 Task: Create a due date automation trigger when advanced on, 2 working days before a card is due add dates starting this month at 11:00 AM.
Action: Mouse moved to (1271, 108)
Screenshot: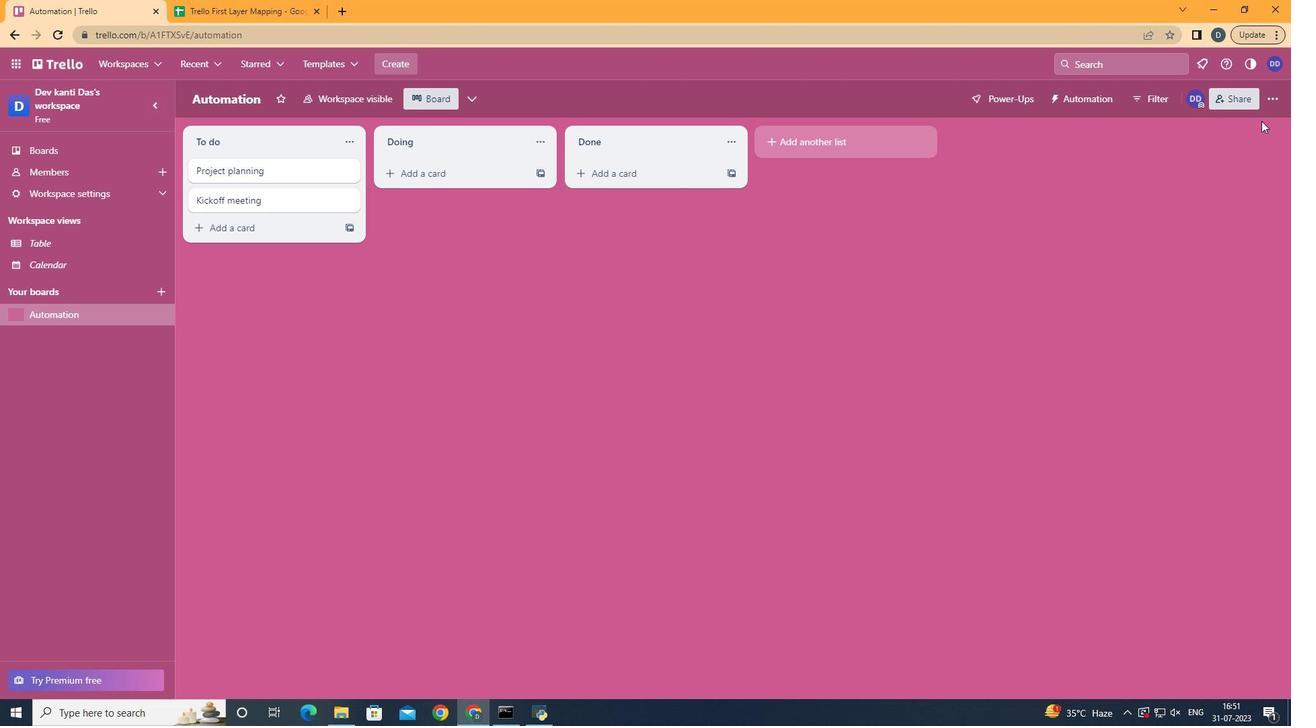 
Action: Mouse pressed left at (1271, 108)
Screenshot: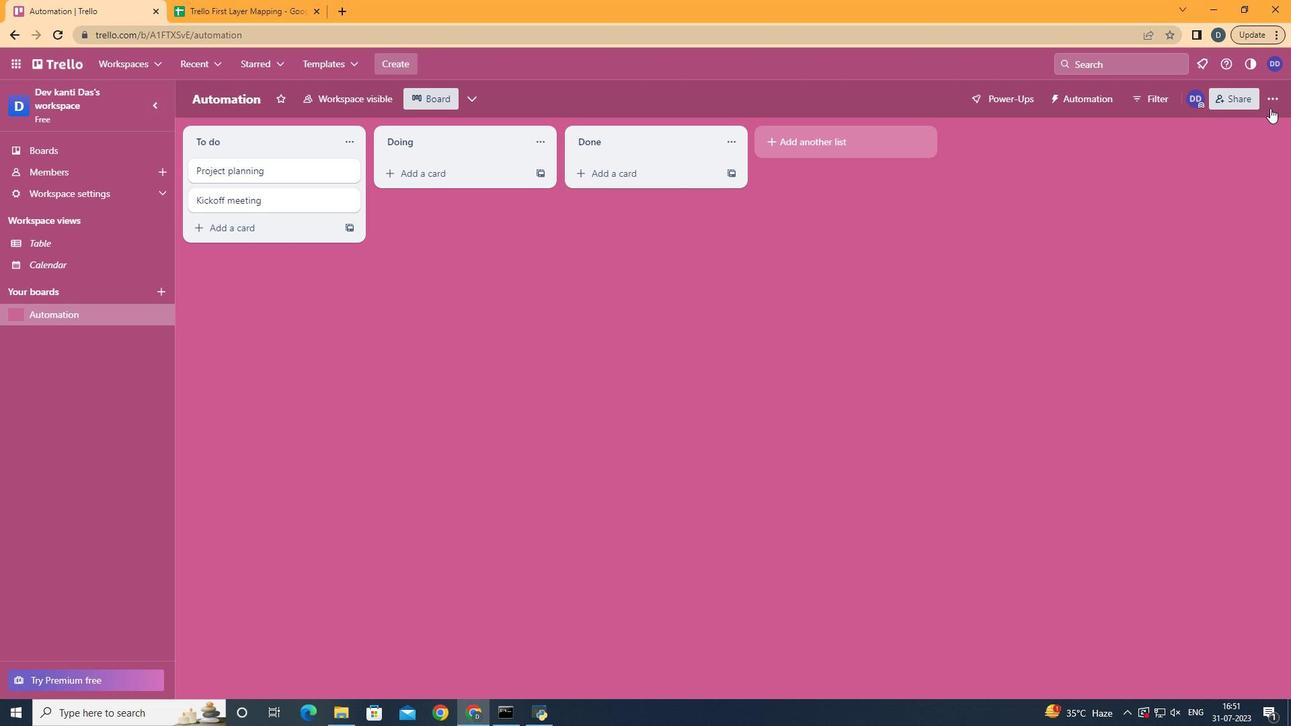 
Action: Mouse moved to (1199, 284)
Screenshot: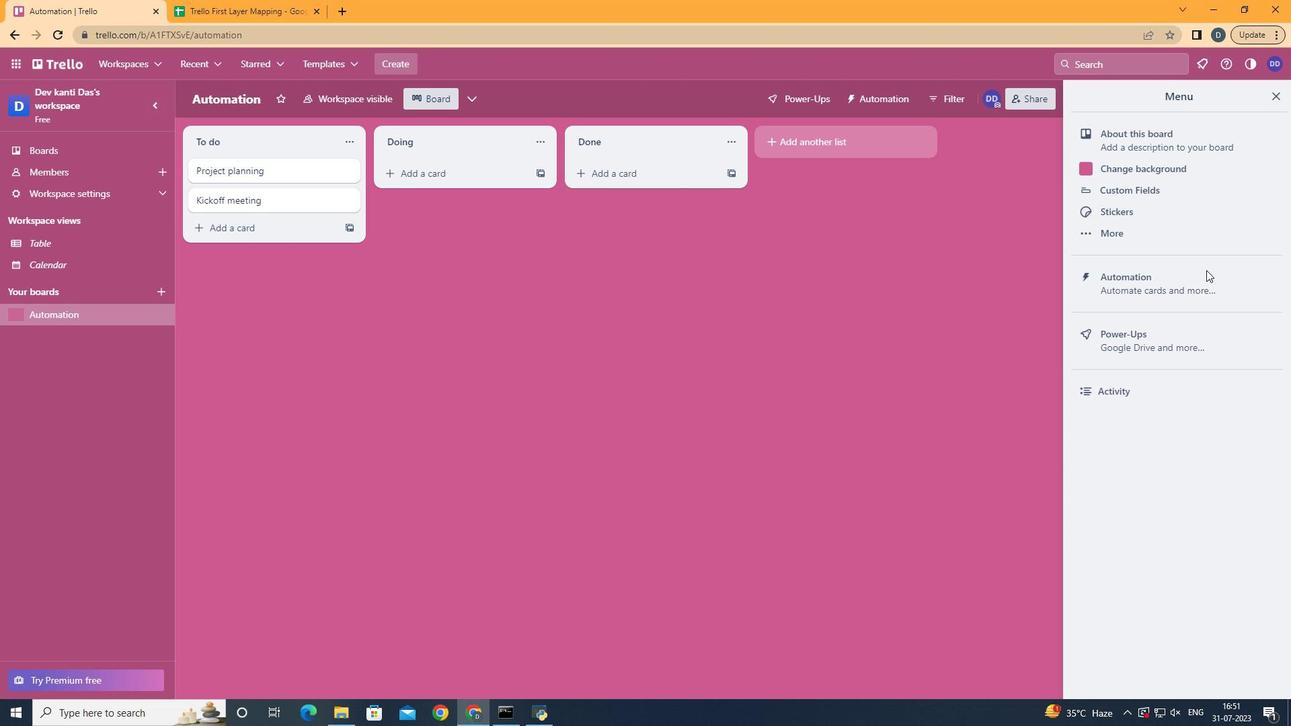 
Action: Mouse pressed left at (1199, 284)
Screenshot: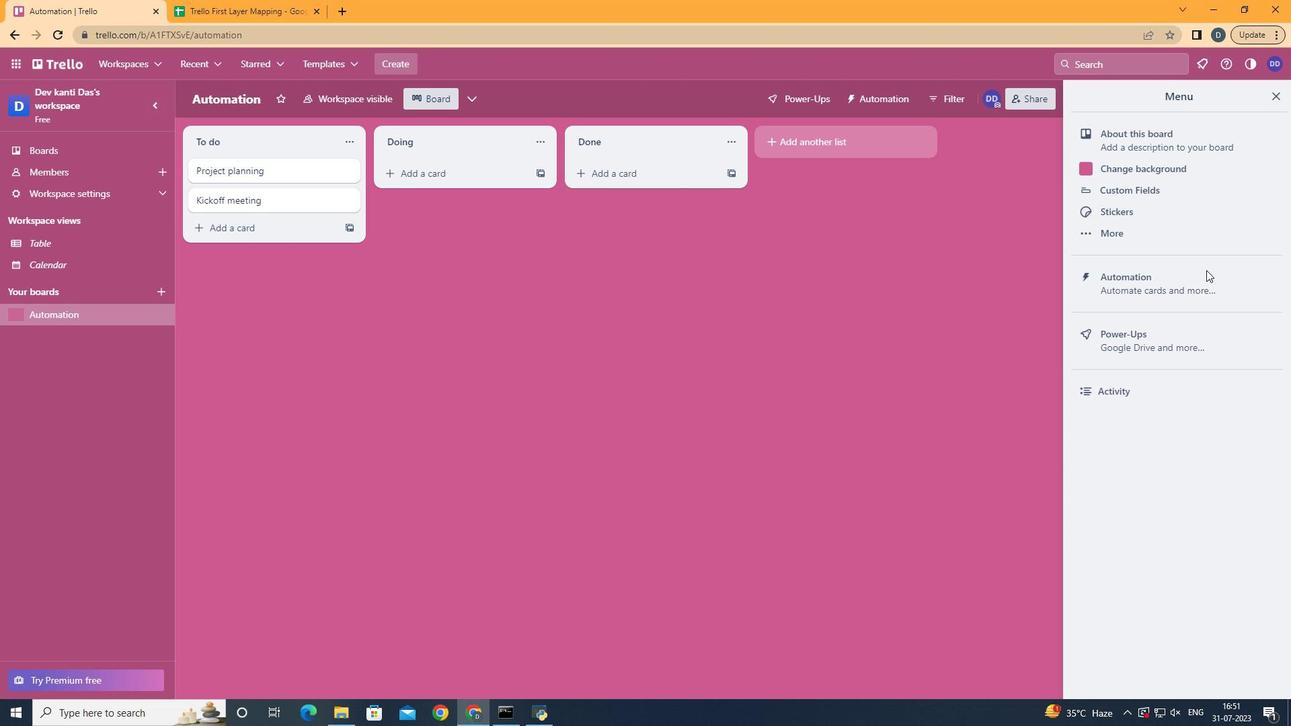 
Action: Mouse moved to (280, 275)
Screenshot: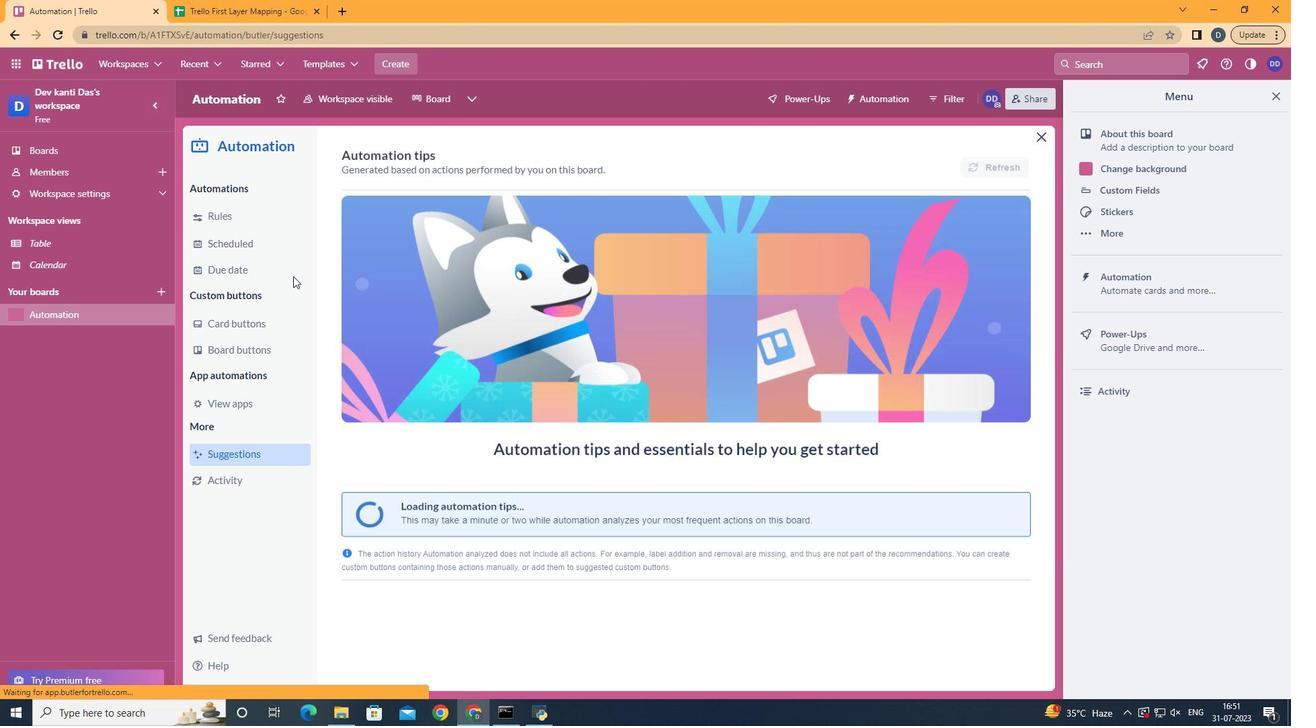 
Action: Mouse pressed left at (280, 275)
Screenshot: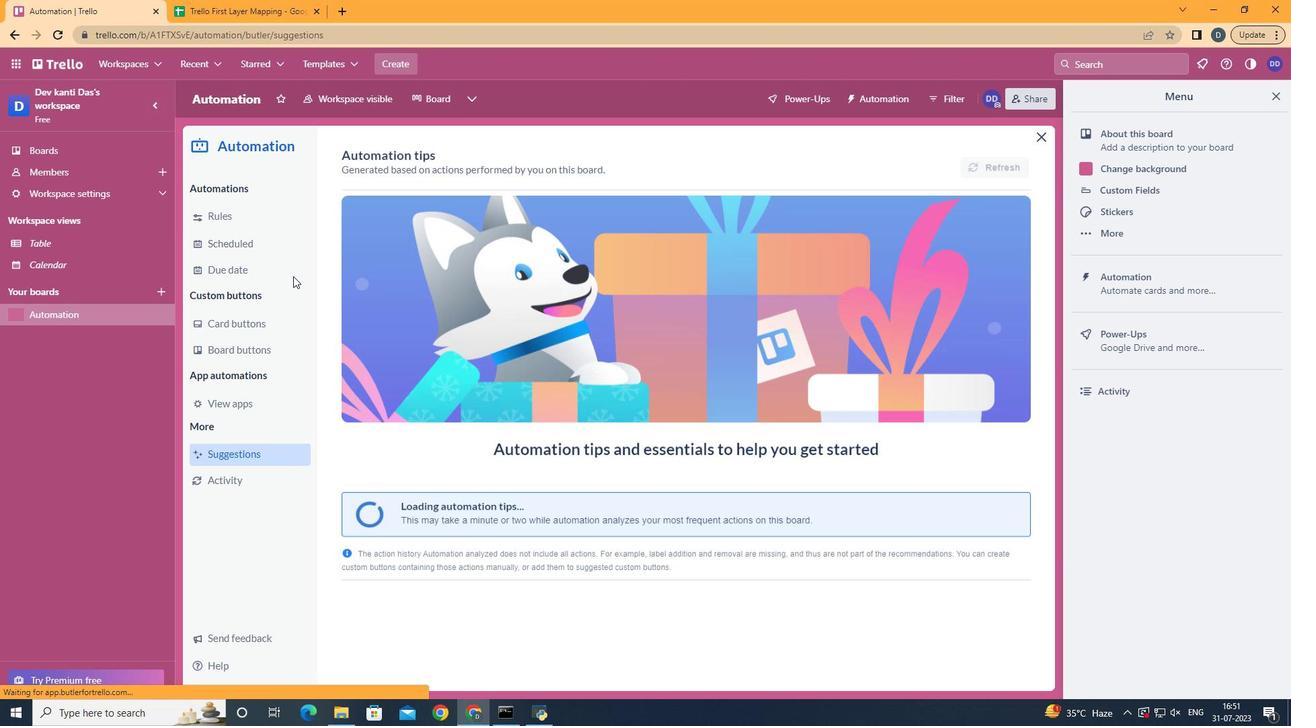 
Action: Mouse moved to (956, 163)
Screenshot: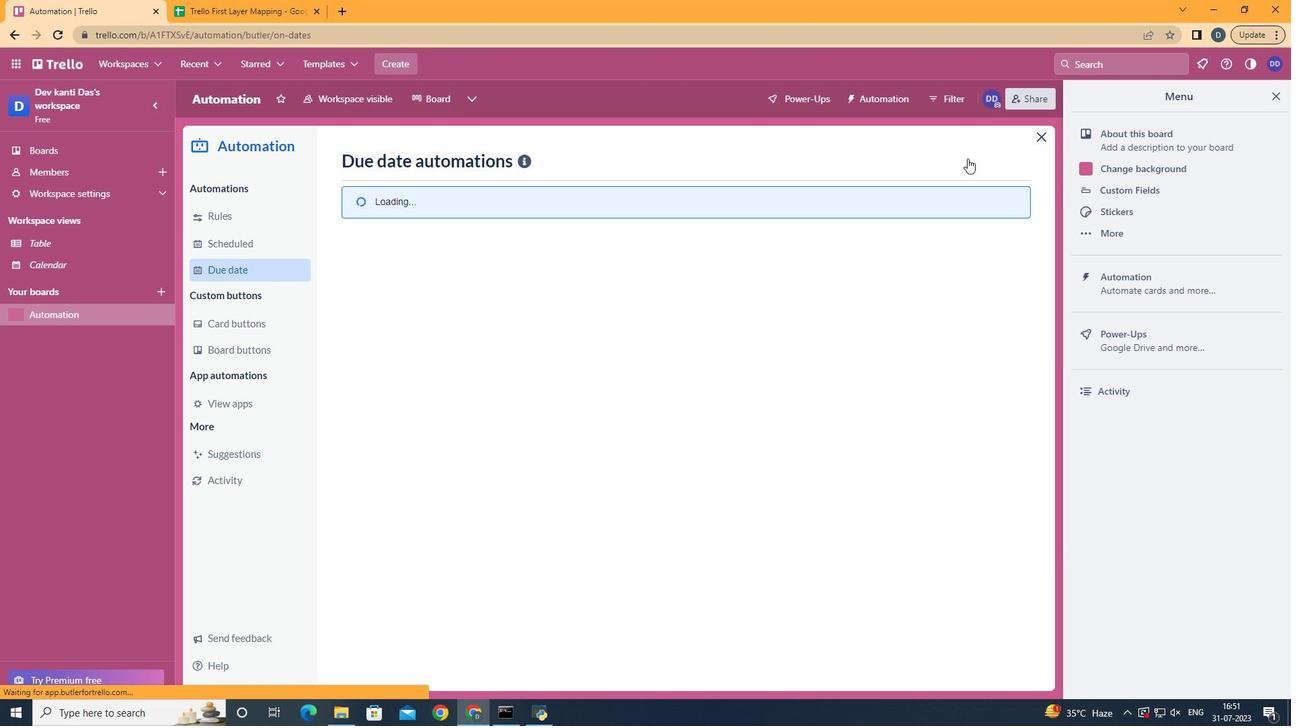 
Action: Mouse pressed left at (956, 163)
Screenshot: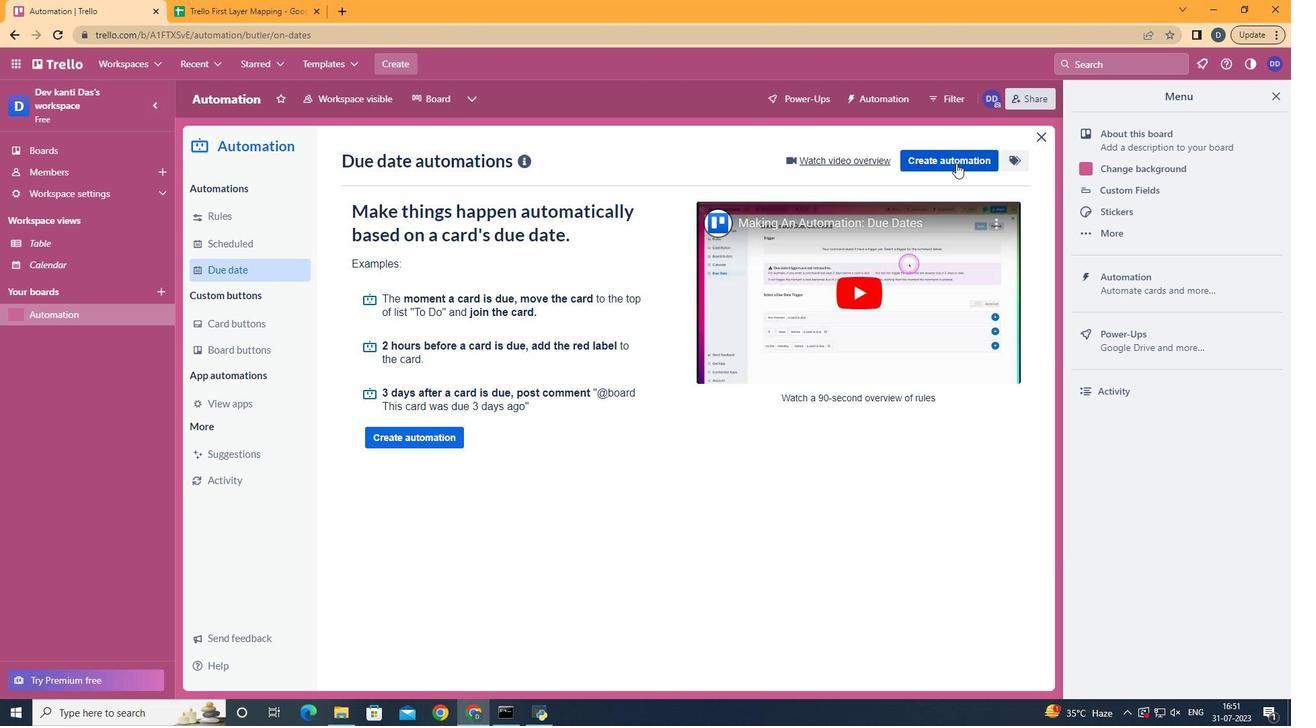 
Action: Mouse moved to (717, 277)
Screenshot: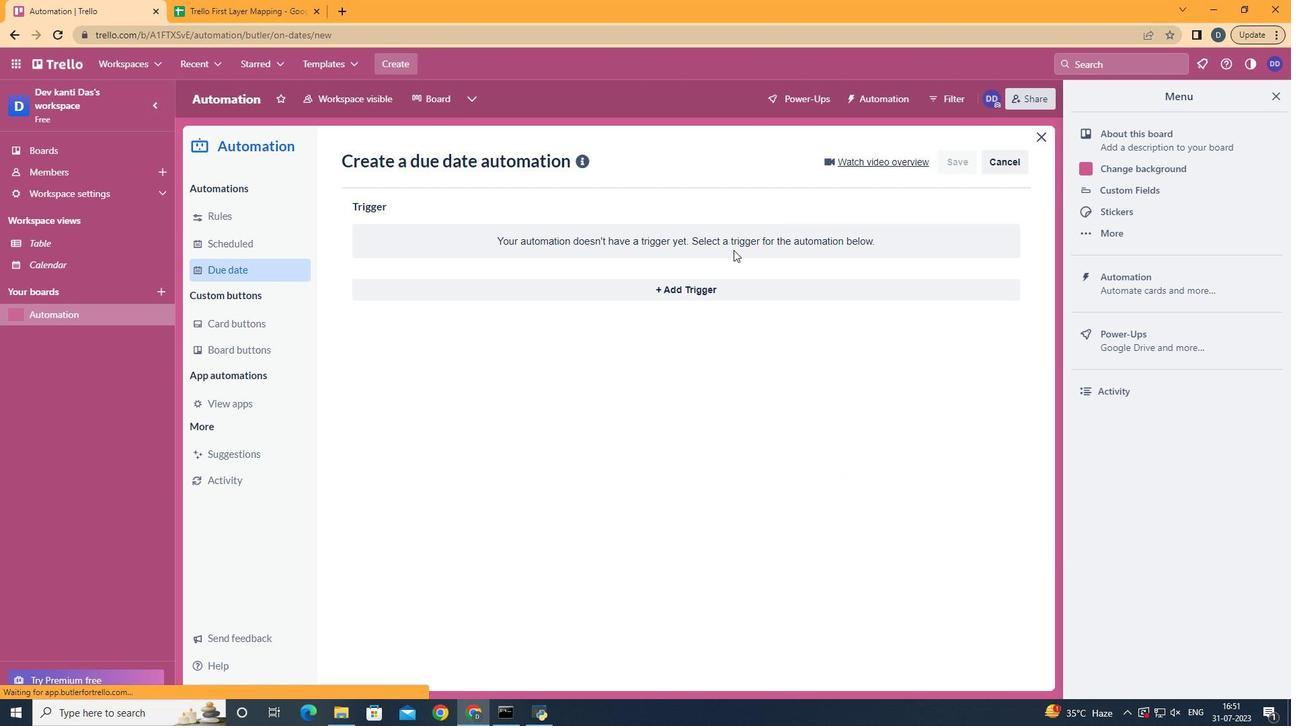 
Action: Mouse pressed left at (717, 277)
Screenshot: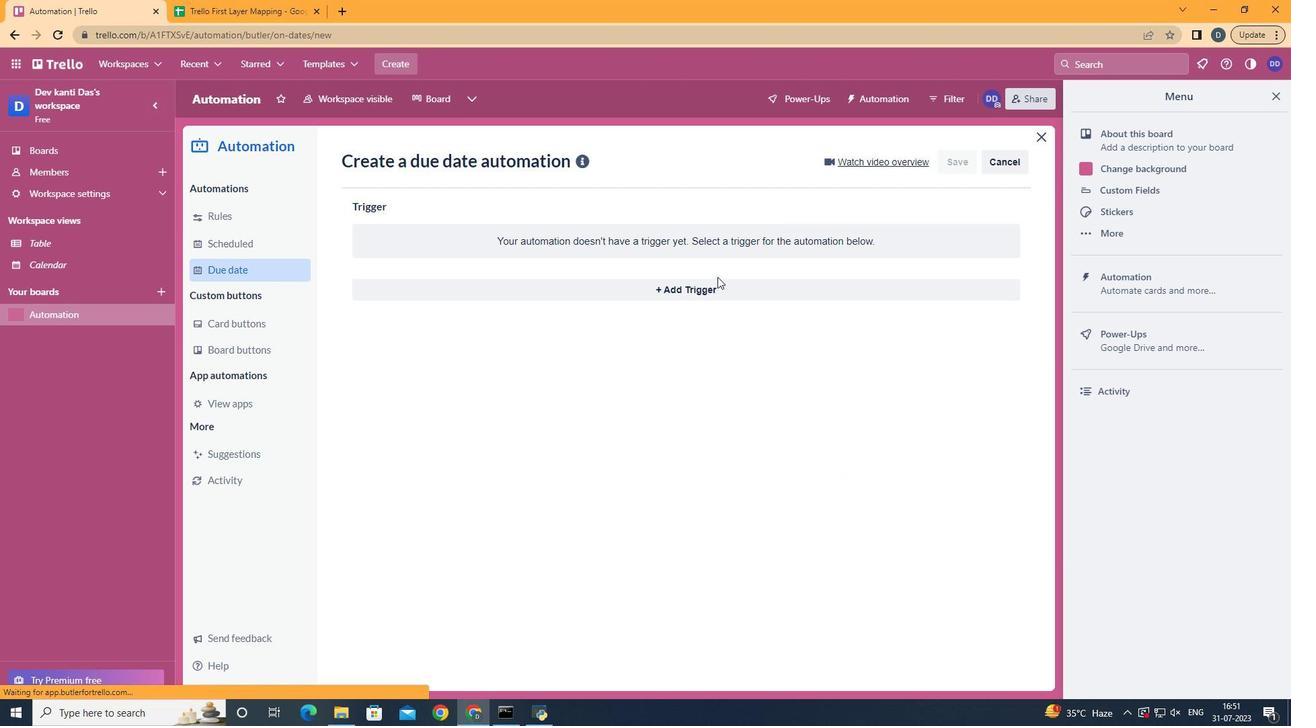
Action: Mouse moved to (715, 284)
Screenshot: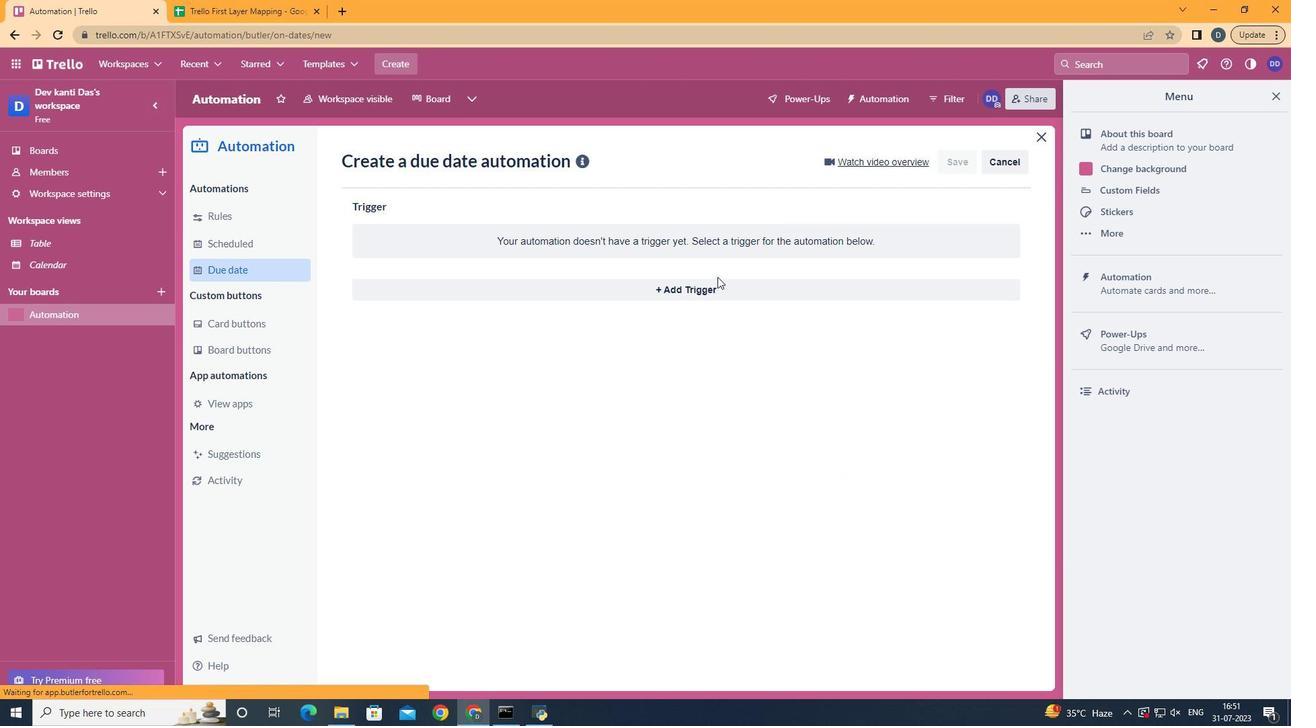 
Action: Mouse pressed left at (715, 284)
Screenshot: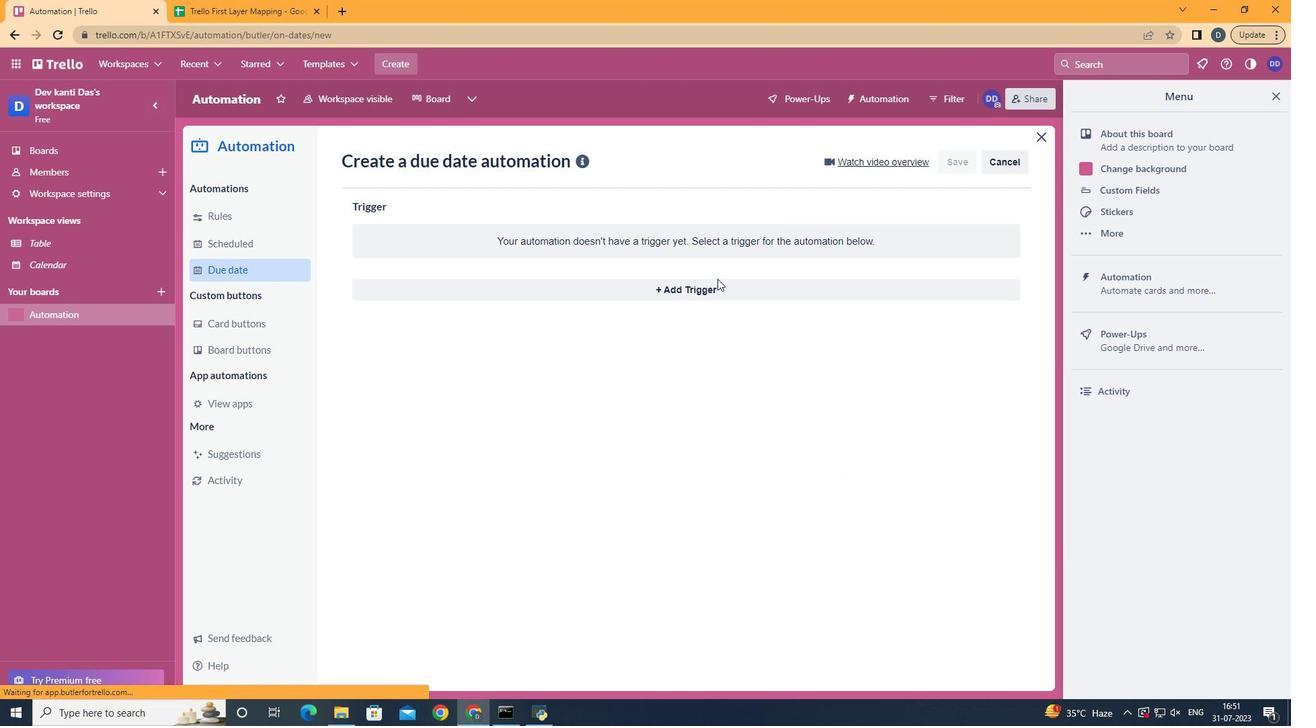 
Action: Mouse moved to (438, 541)
Screenshot: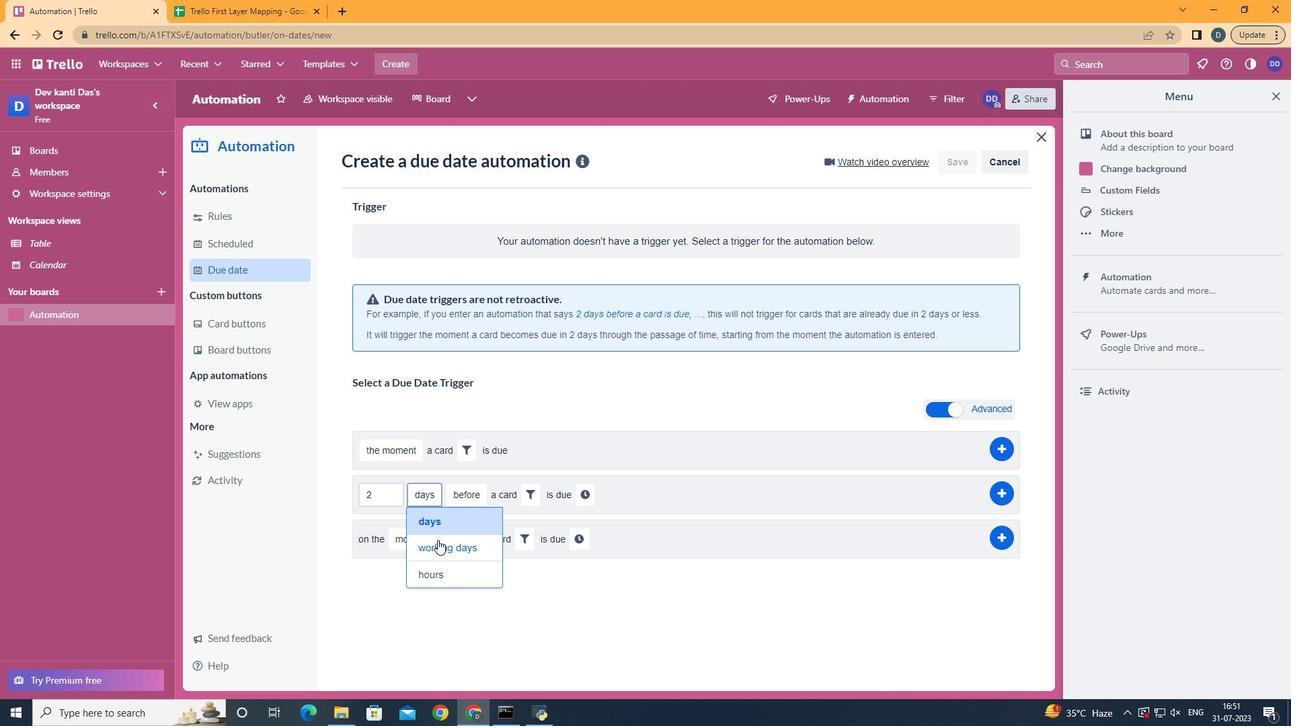 
Action: Mouse pressed left at (438, 541)
Screenshot: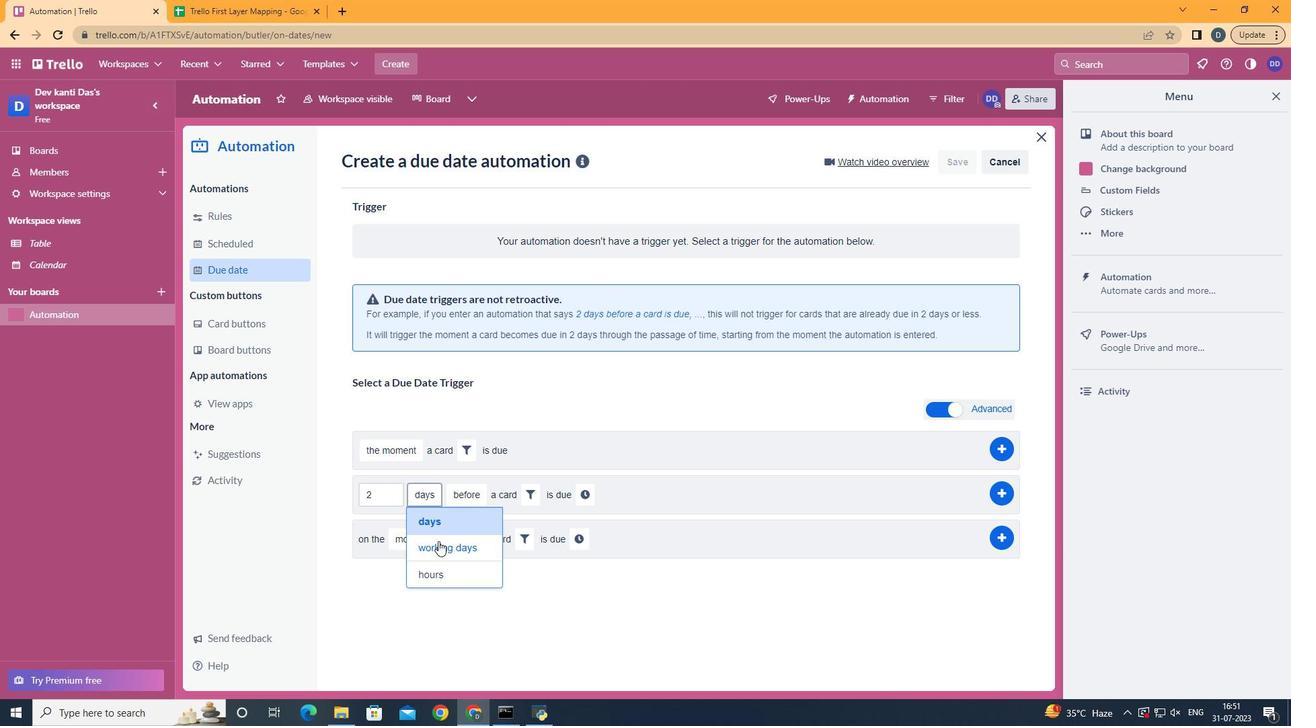 
Action: Mouse moved to (571, 499)
Screenshot: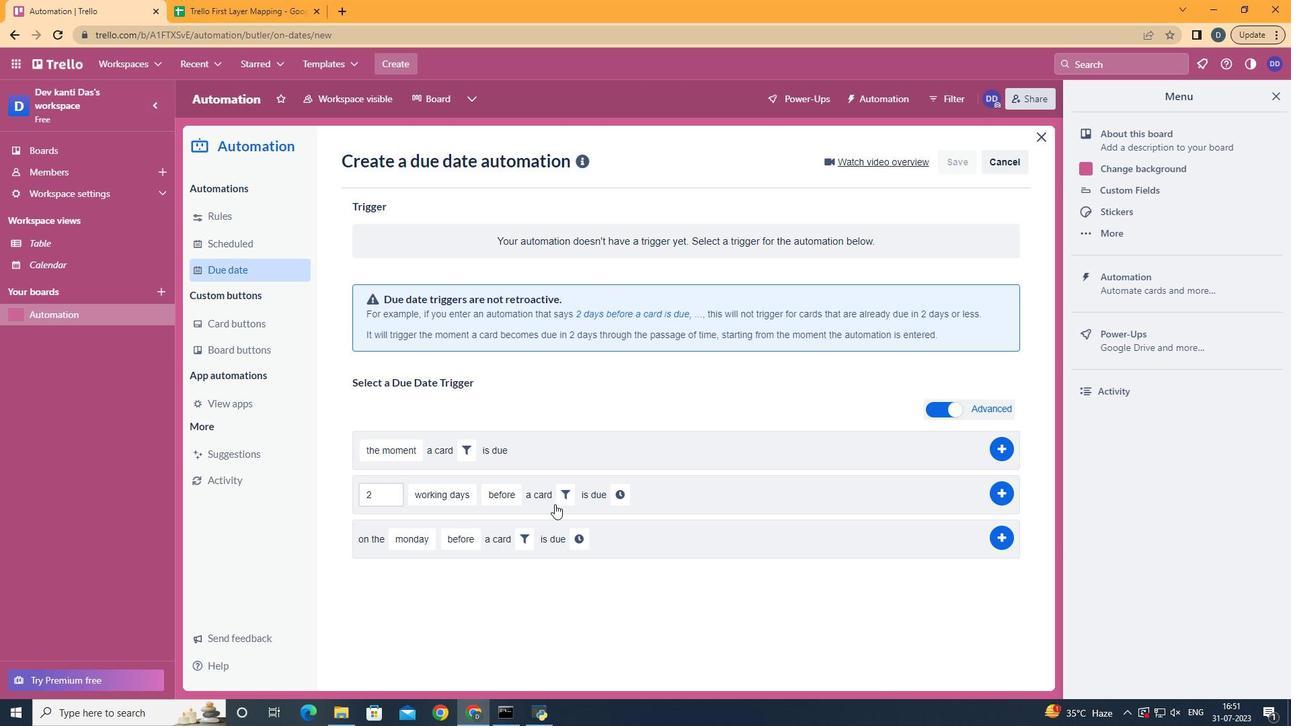 
Action: Mouse pressed left at (571, 499)
Screenshot: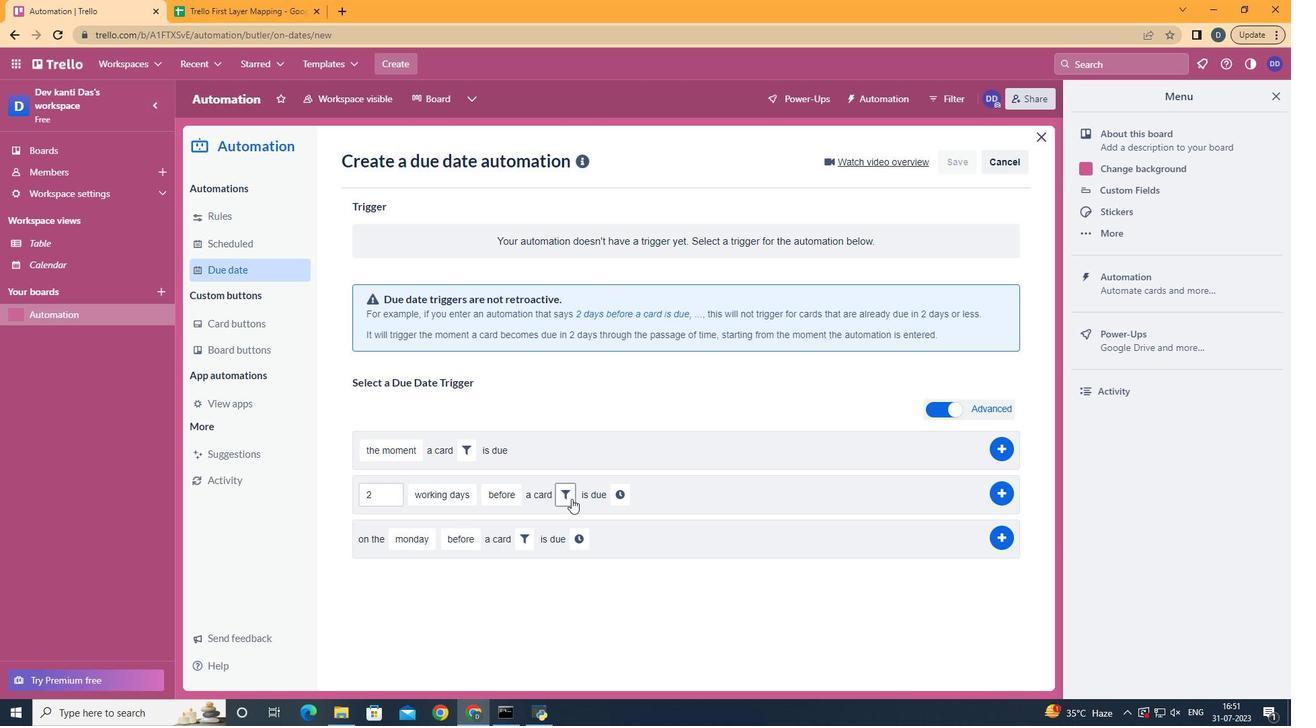 
Action: Mouse moved to (640, 530)
Screenshot: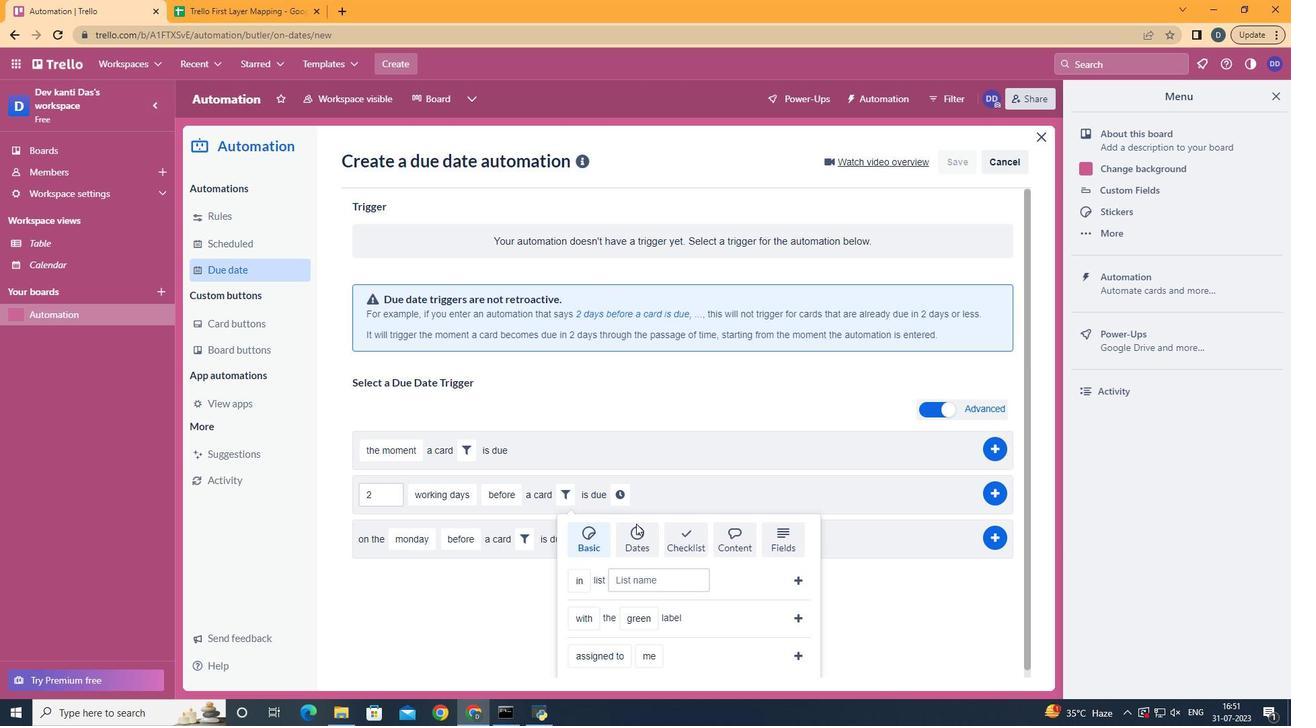 
Action: Mouse pressed left at (640, 530)
Screenshot: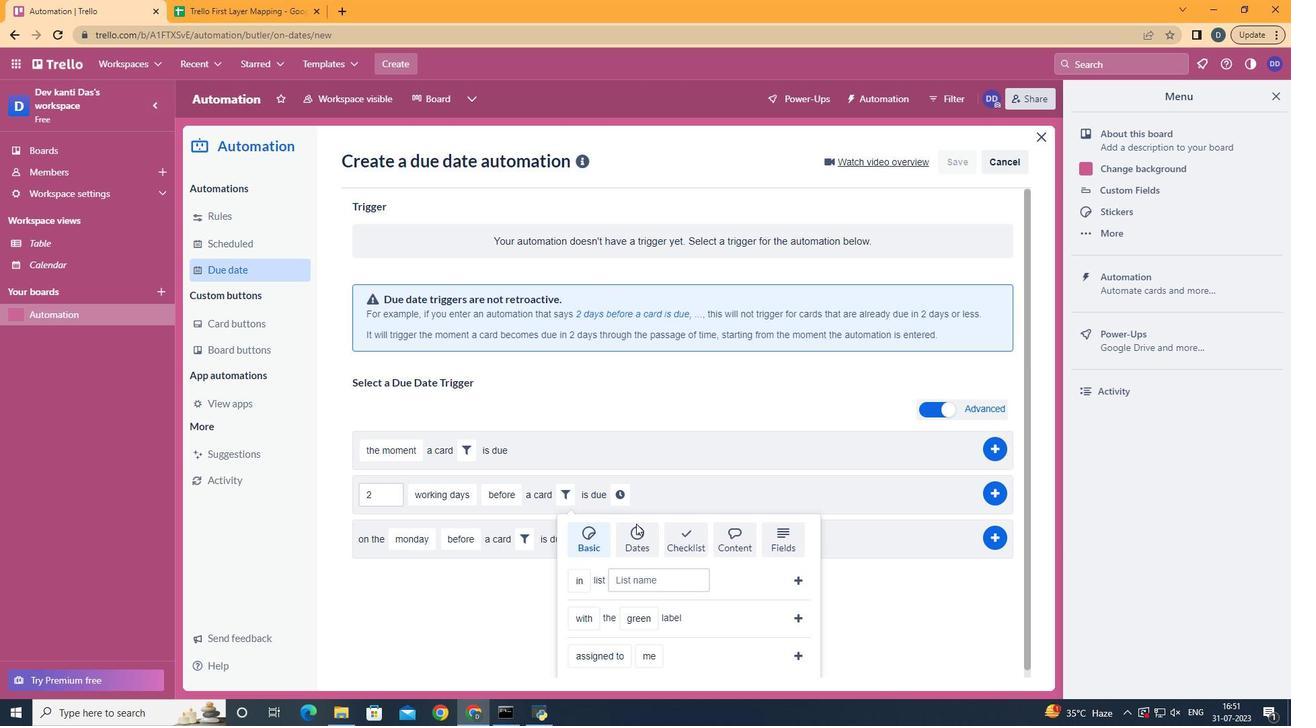 
Action: Mouse scrolled (640, 529) with delta (0, 0)
Screenshot: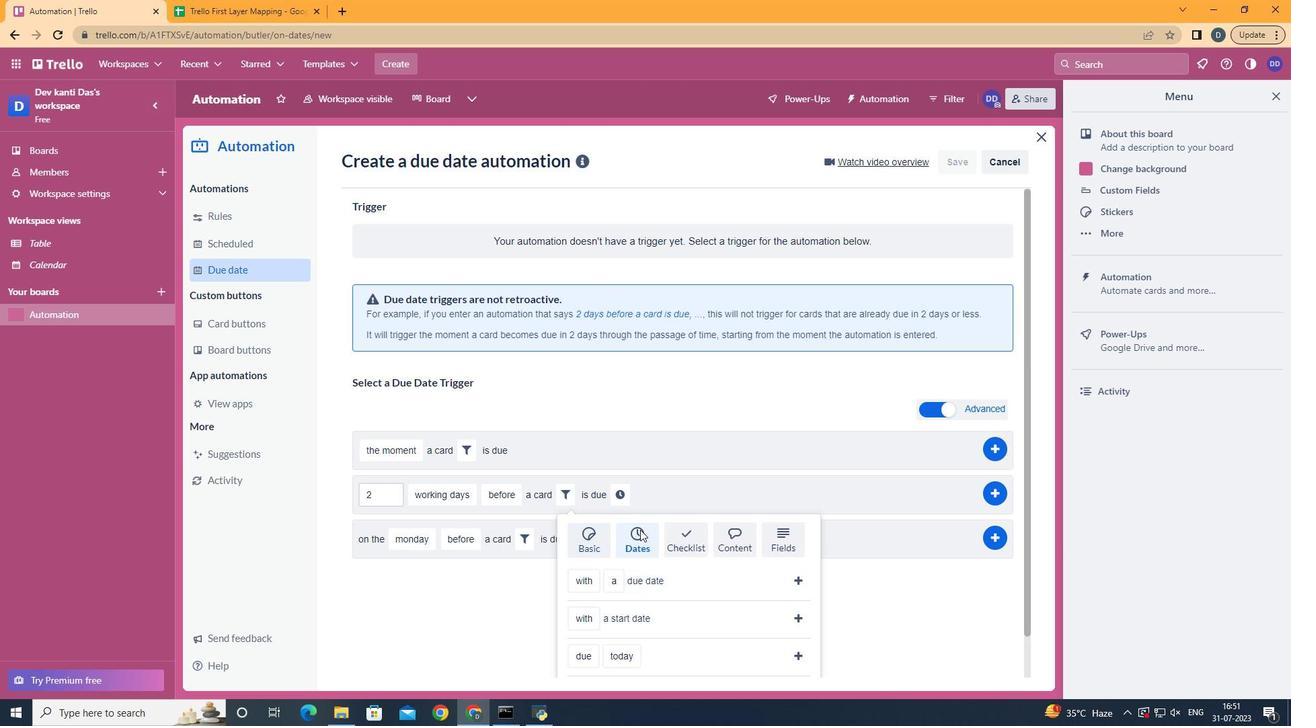 
Action: Mouse scrolled (640, 529) with delta (0, 0)
Screenshot: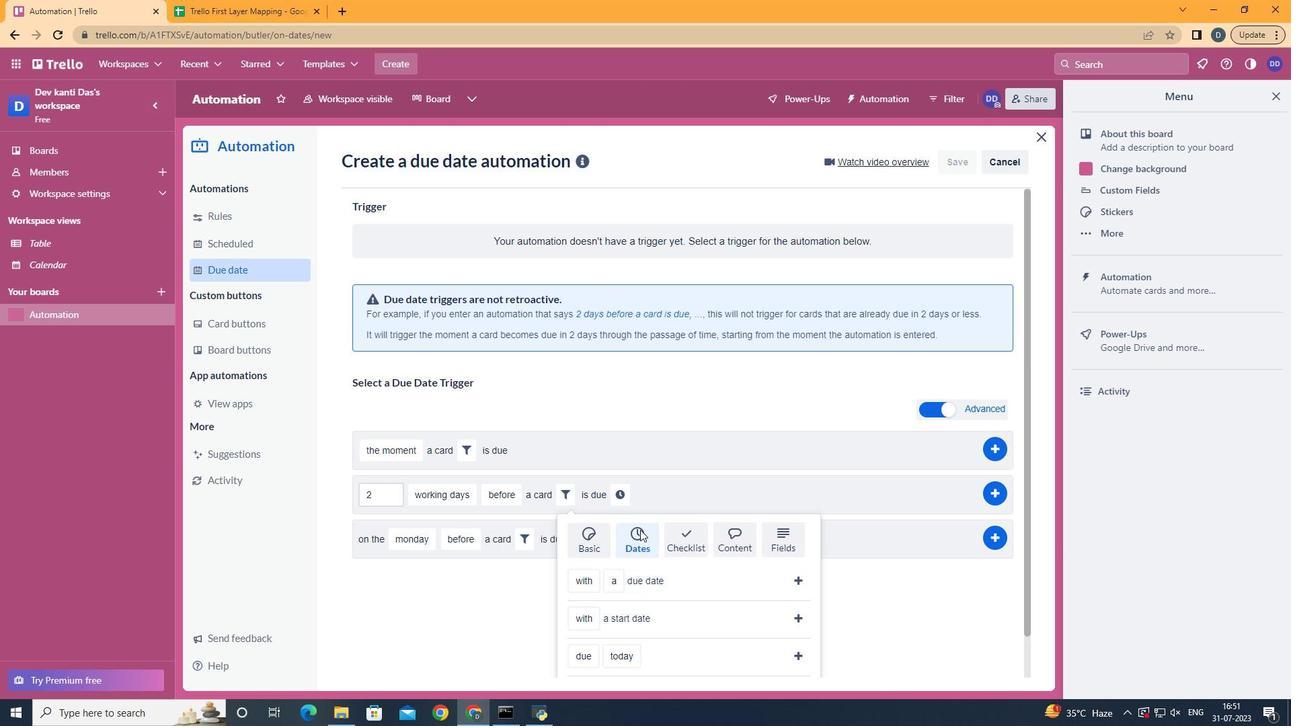 
Action: Mouse scrolled (640, 529) with delta (0, 0)
Screenshot: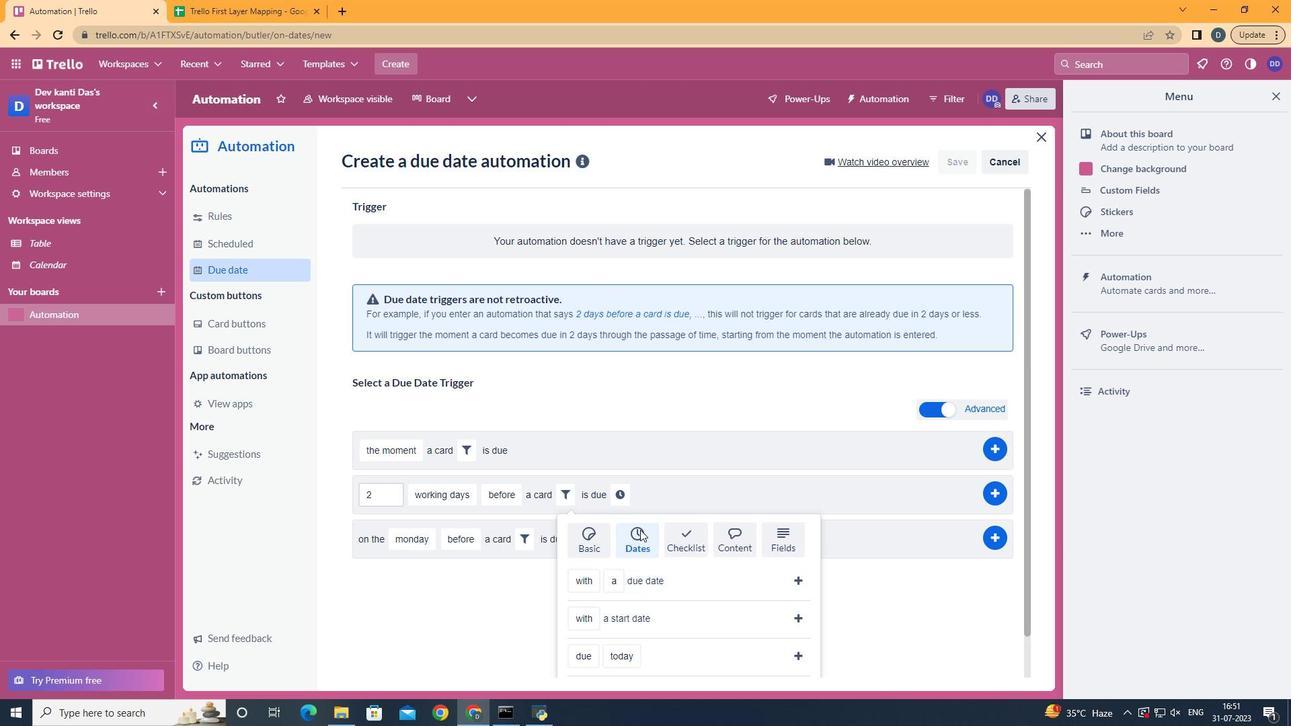 
Action: Mouse scrolled (640, 529) with delta (0, 0)
Screenshot: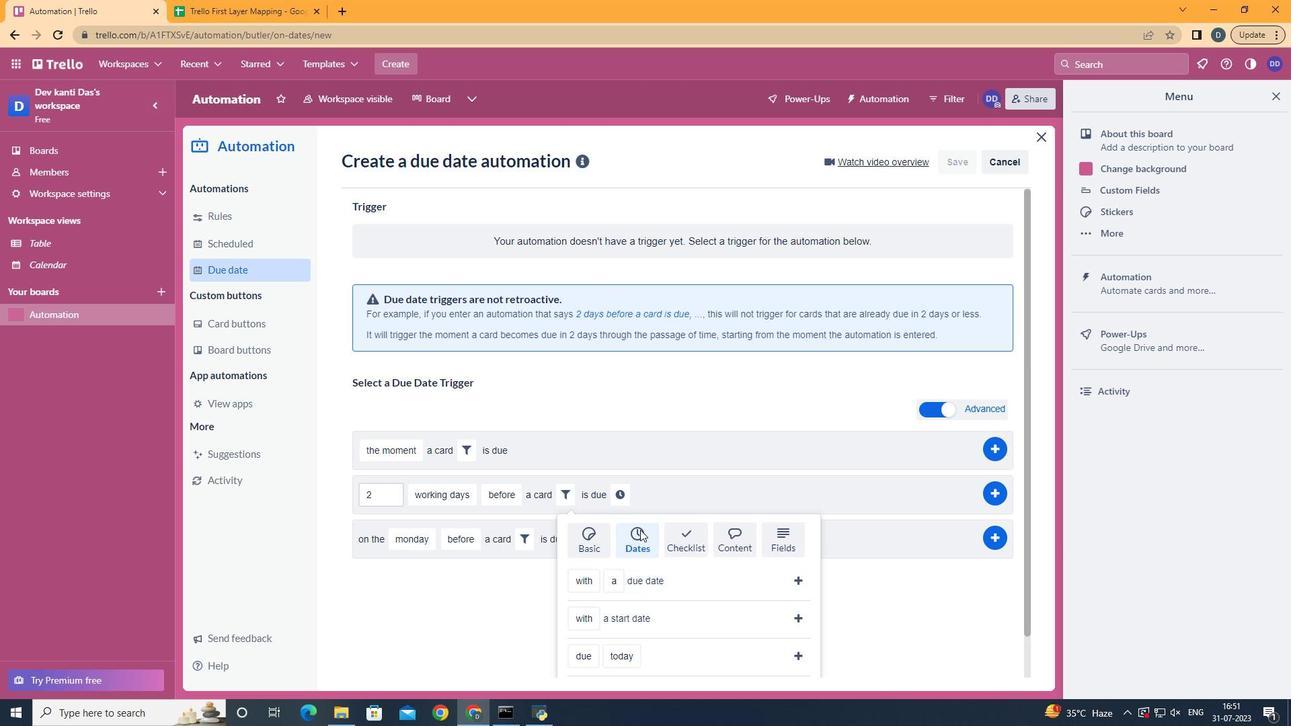 
Action: Mouse scrolled (640, 529) with delta (0, 0)
Screenshot: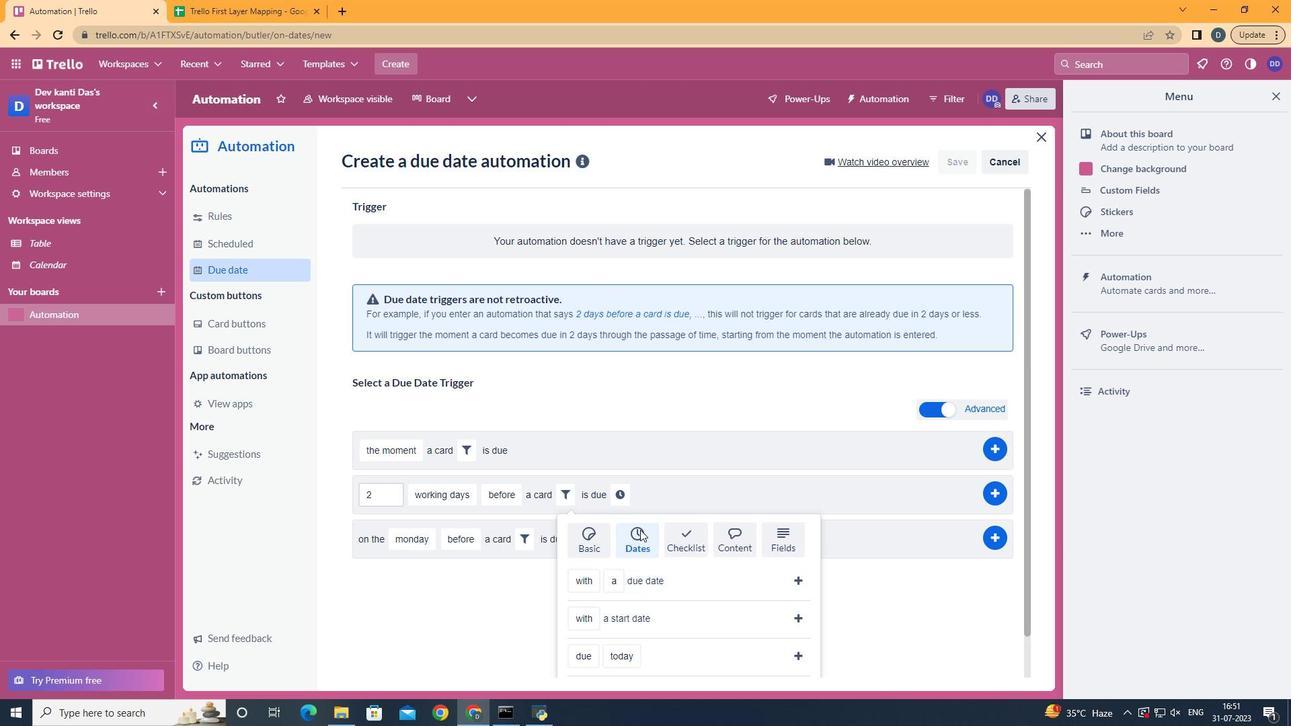 
Action: Mouse moved to (602, 559)
Screenshot: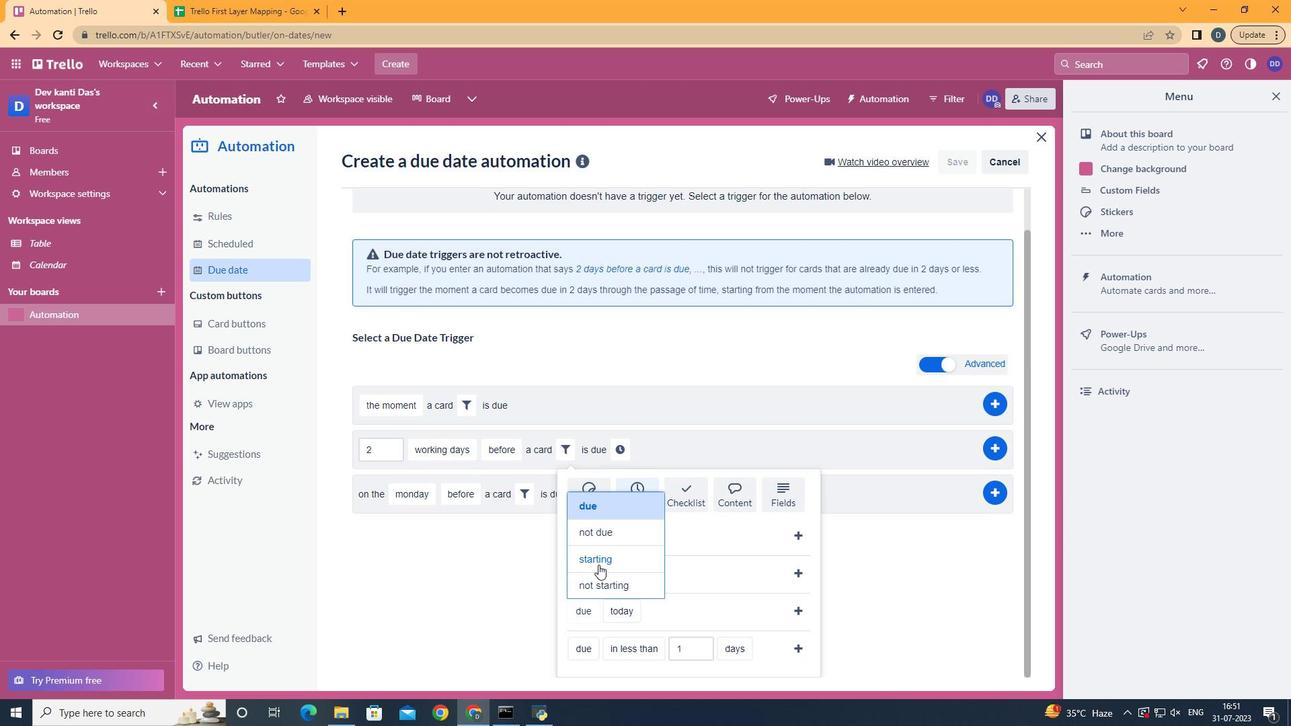 
Action: Mouse pressed left at (602, 559)
Screenshot: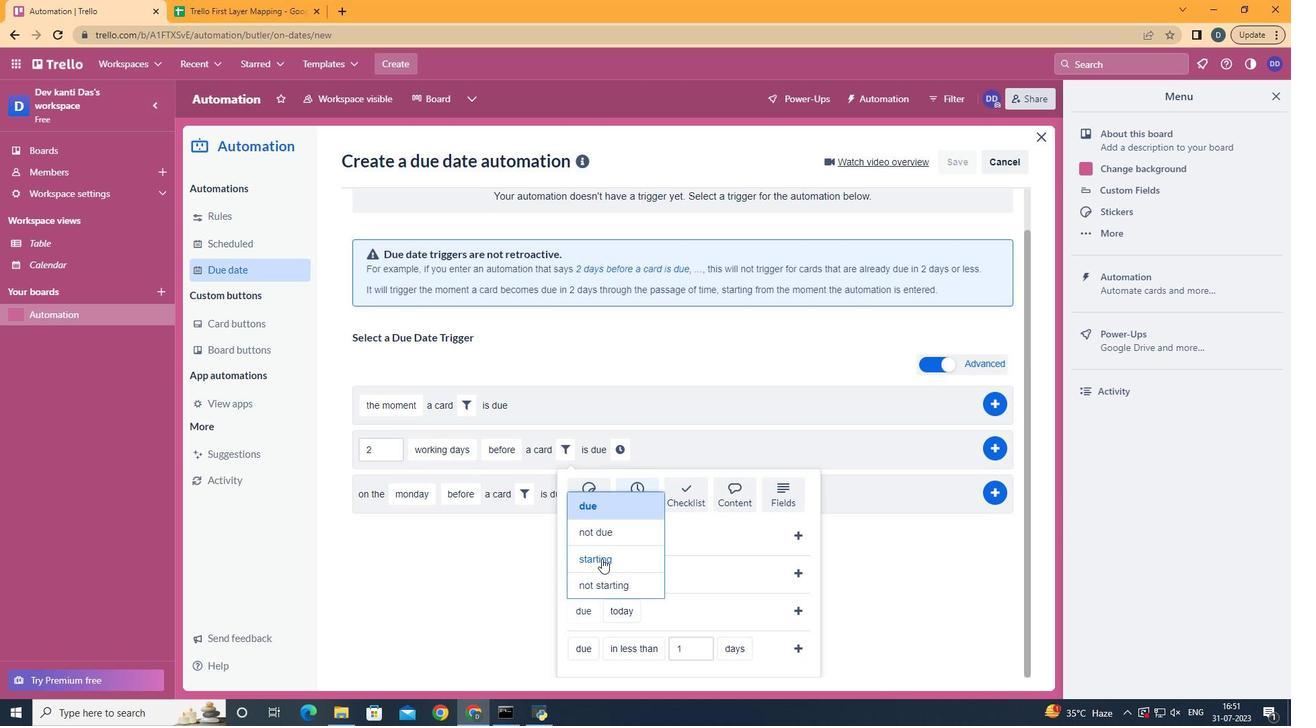 
Action: Mouse moved to (666, 556)
Screenshot: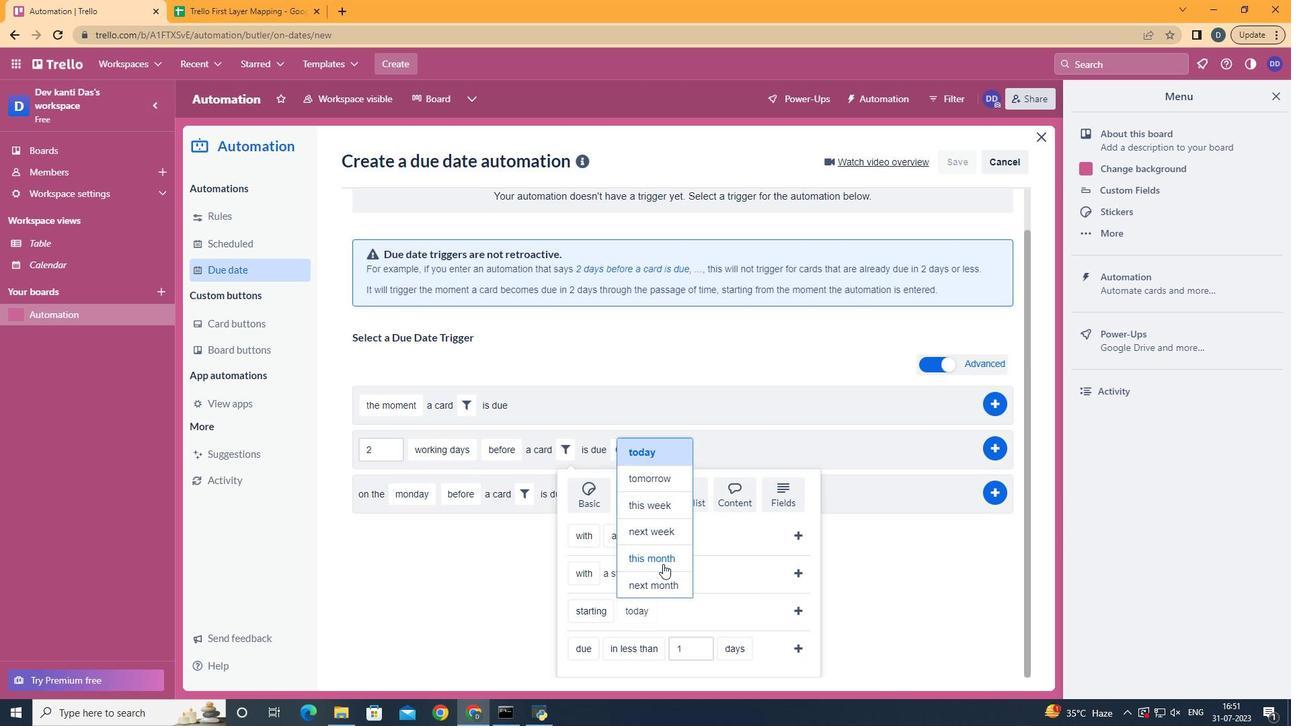 
Action: Mouse pressed left at (666, 556)
Screenshot: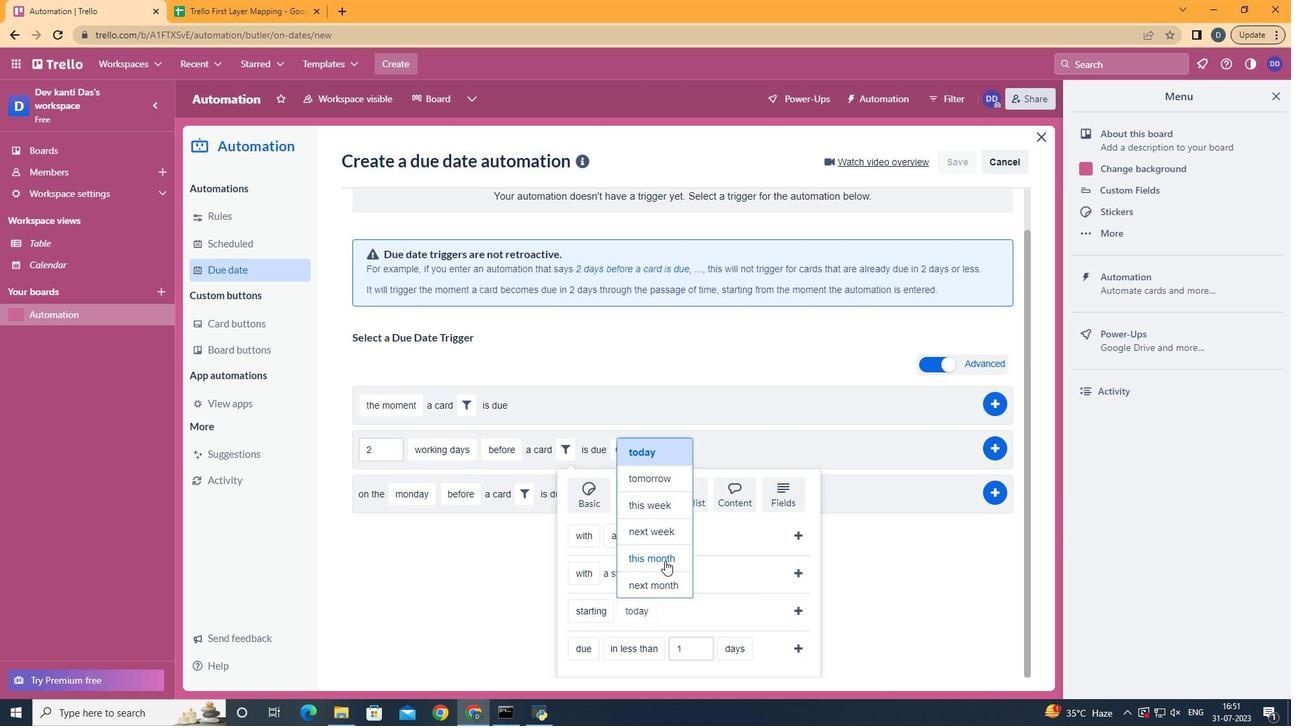 
Action: Mouse moved to (802, 611)
Screenshot: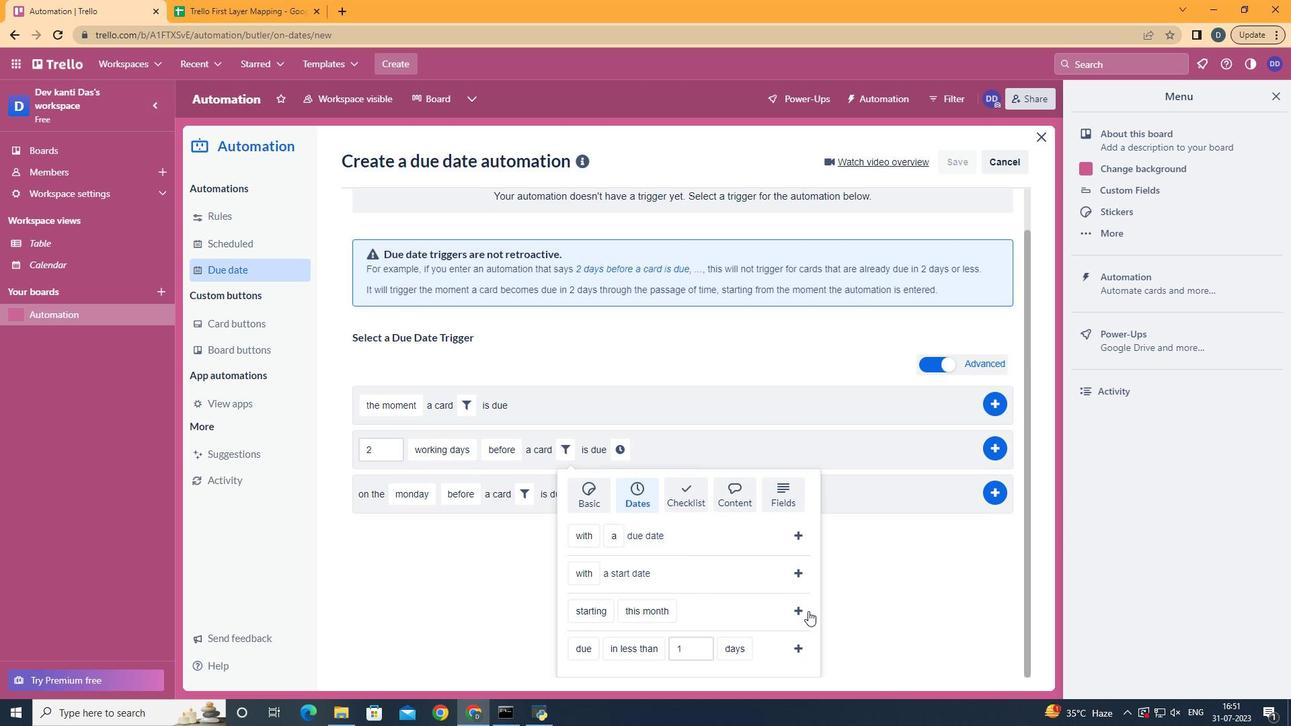 
Action: Mouse pressed left at (802, 611)
Screenshot: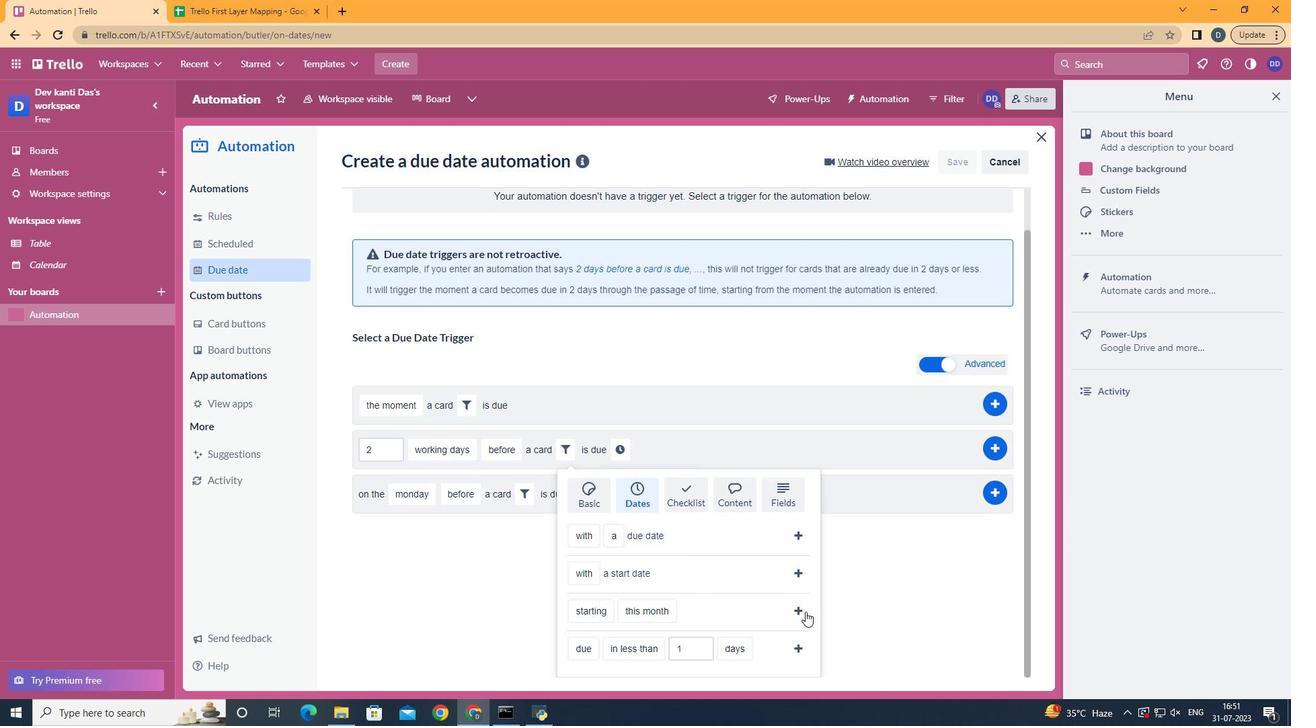 
Action: Mouse moved to (719, 493)
Screenshot: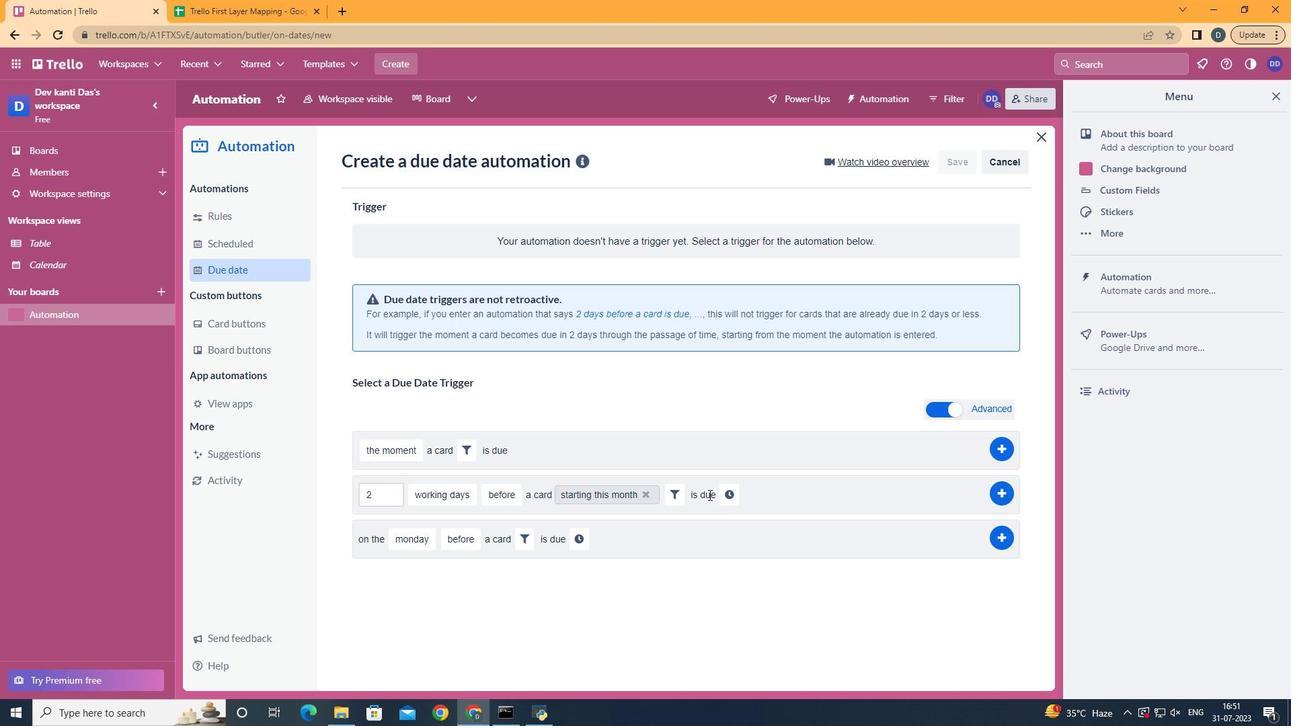 
Action: Mouse pressed left at (719, 493)
Screenshot: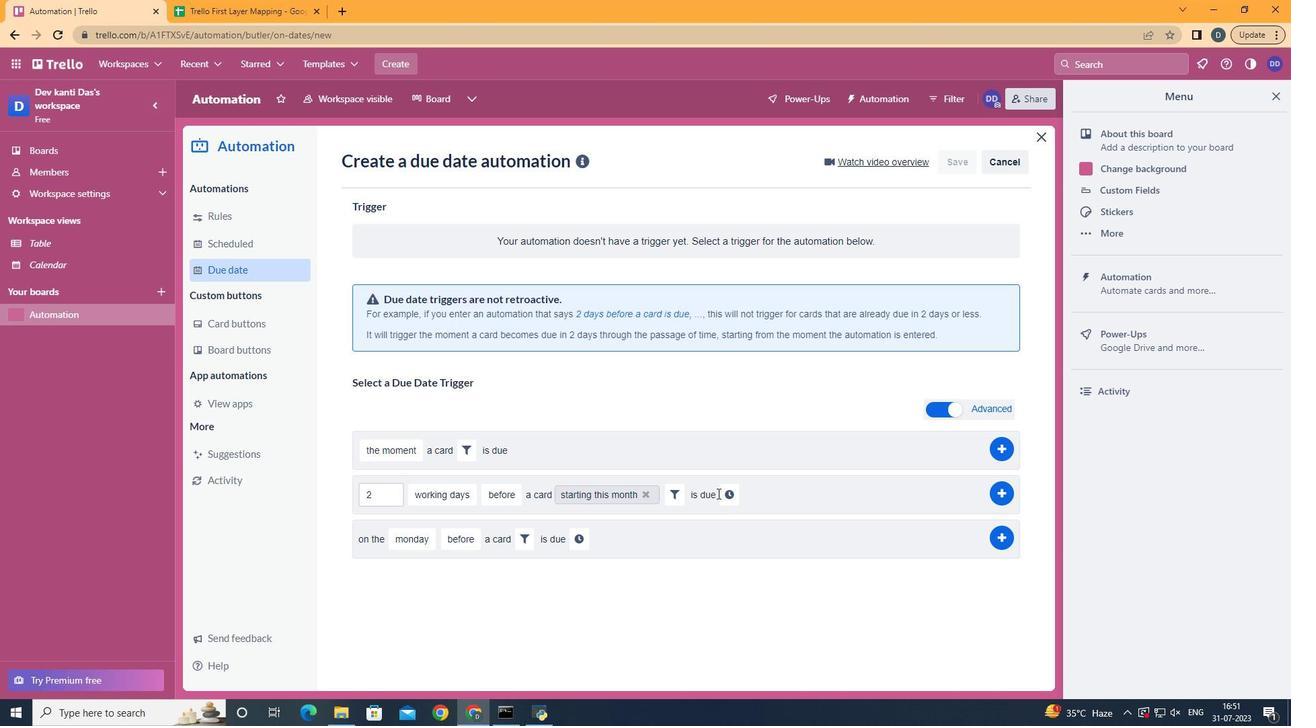 
Action: Mouse moved to (759, 495)
Screenshot: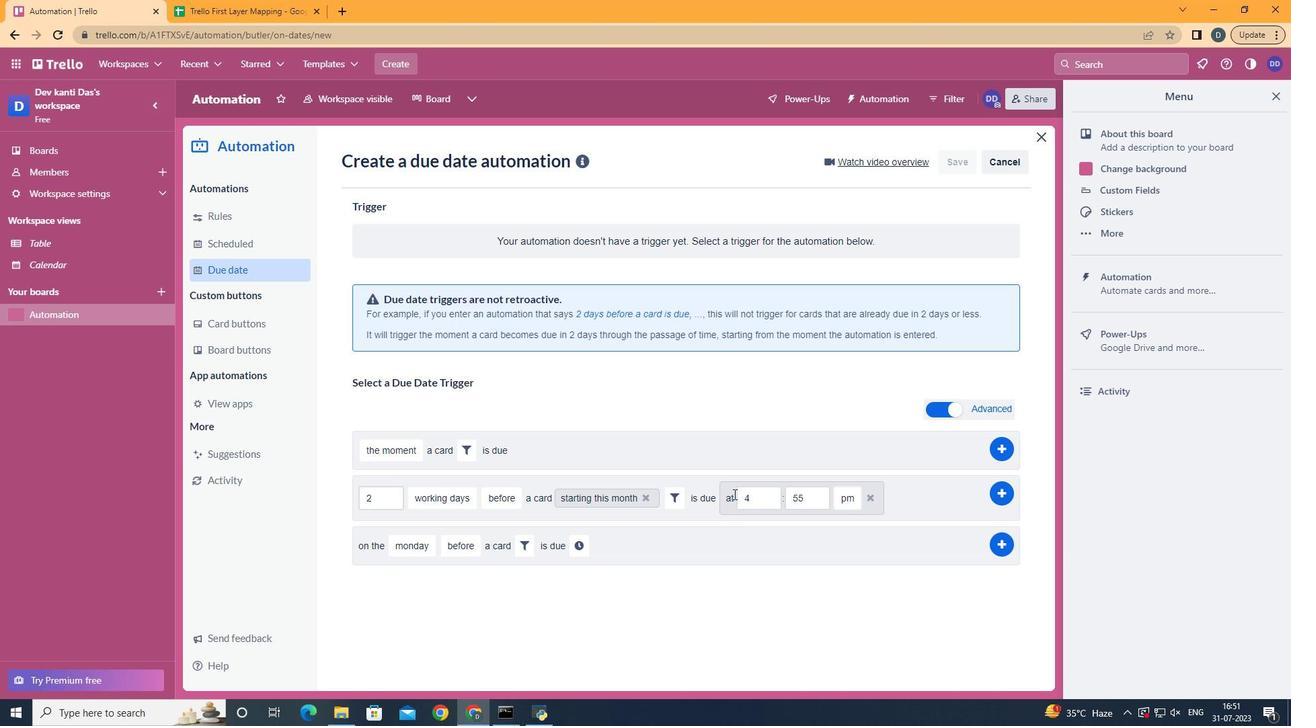 
Action: Mouse pressed left at (759, 495)
Screenshot: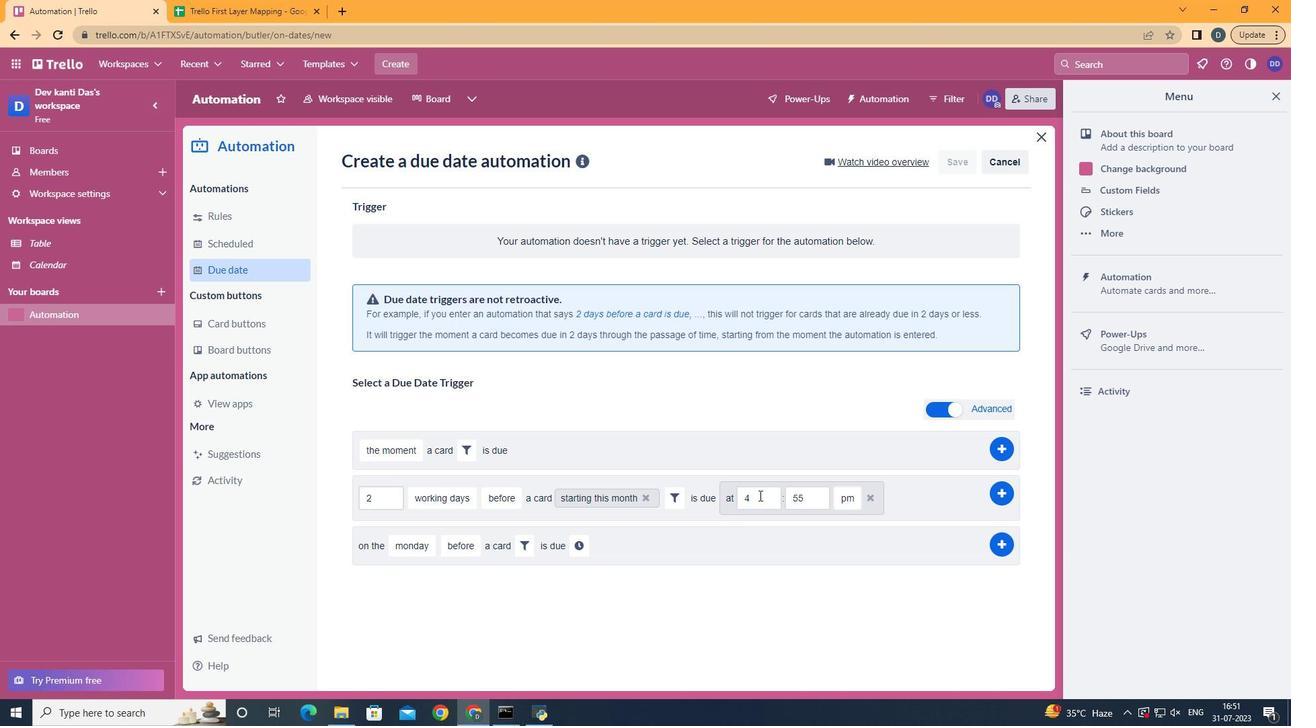 
Action: Key pressed <Key.backspace>11
Screenshot: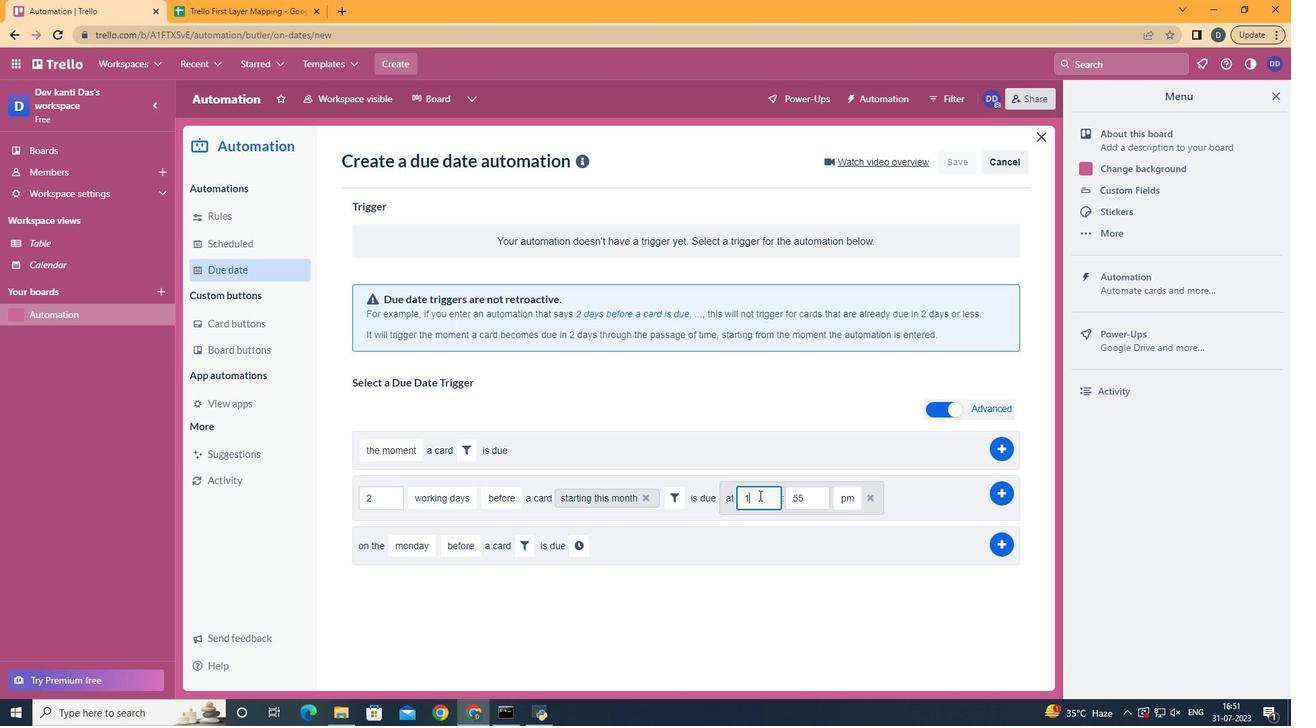 
Action: Mouse moved to (806, 496)
Screenshot: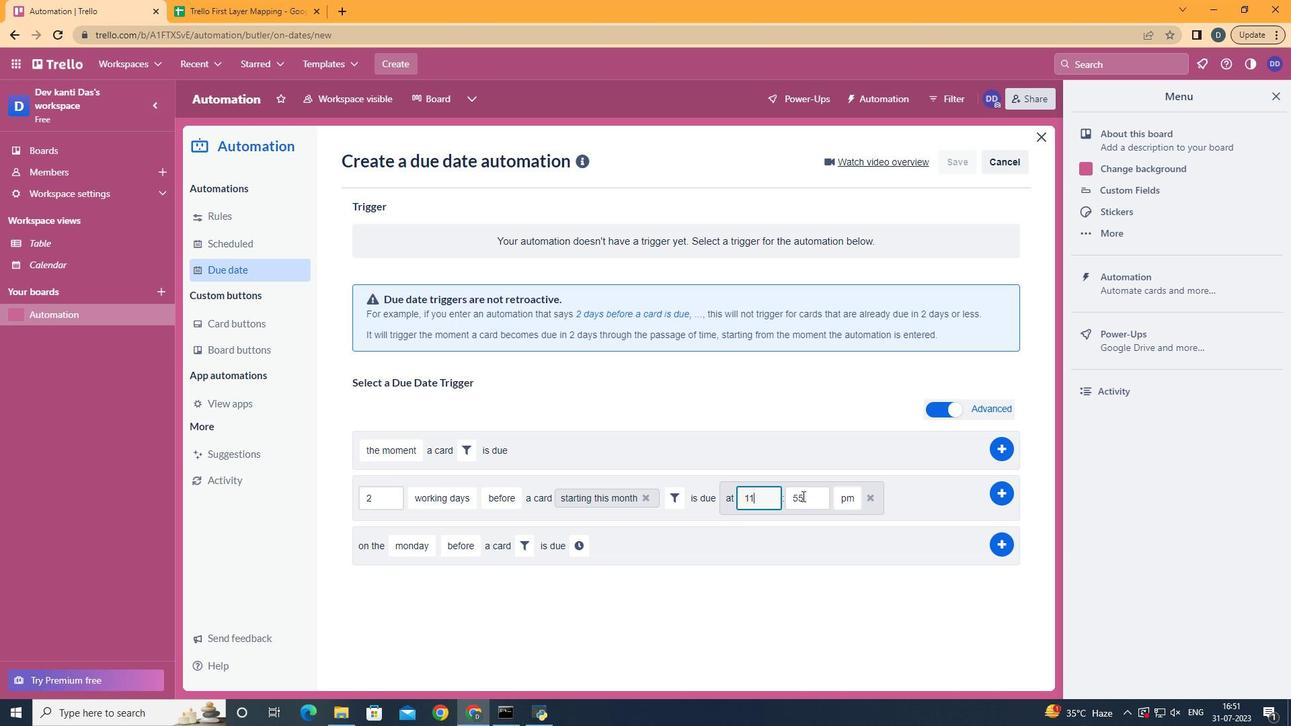 
Action: Mouse pressed left at (806, 496)
Screenshot: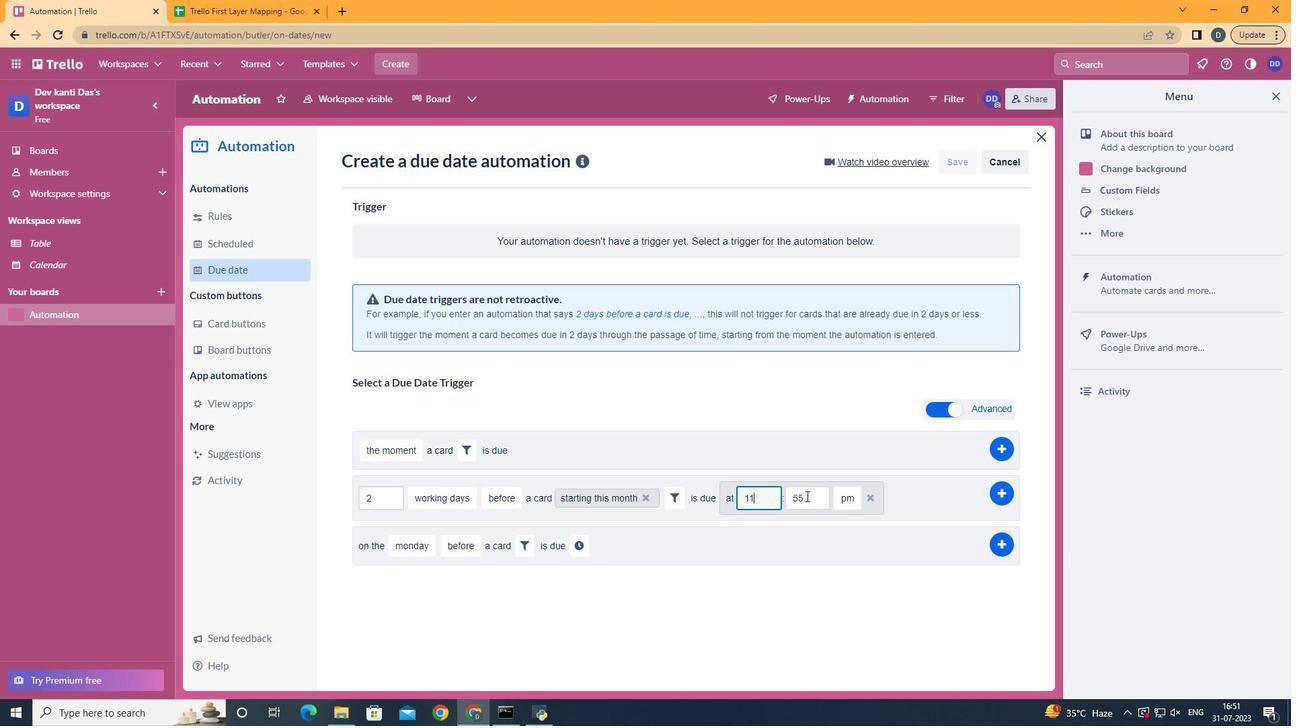 
Action: Key pressed <Key.backspace><Key.backspace>00
Screenshot: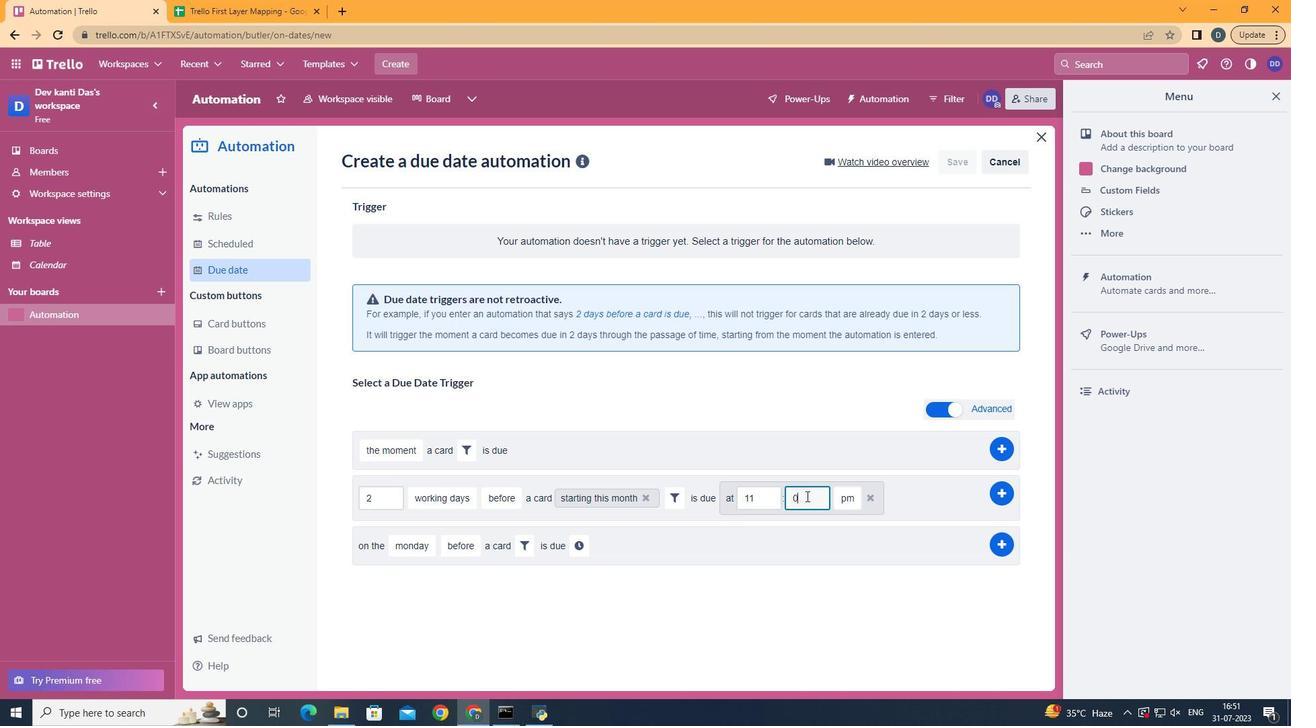 
Action: Mouse moved to (856, 528)
Screenshot: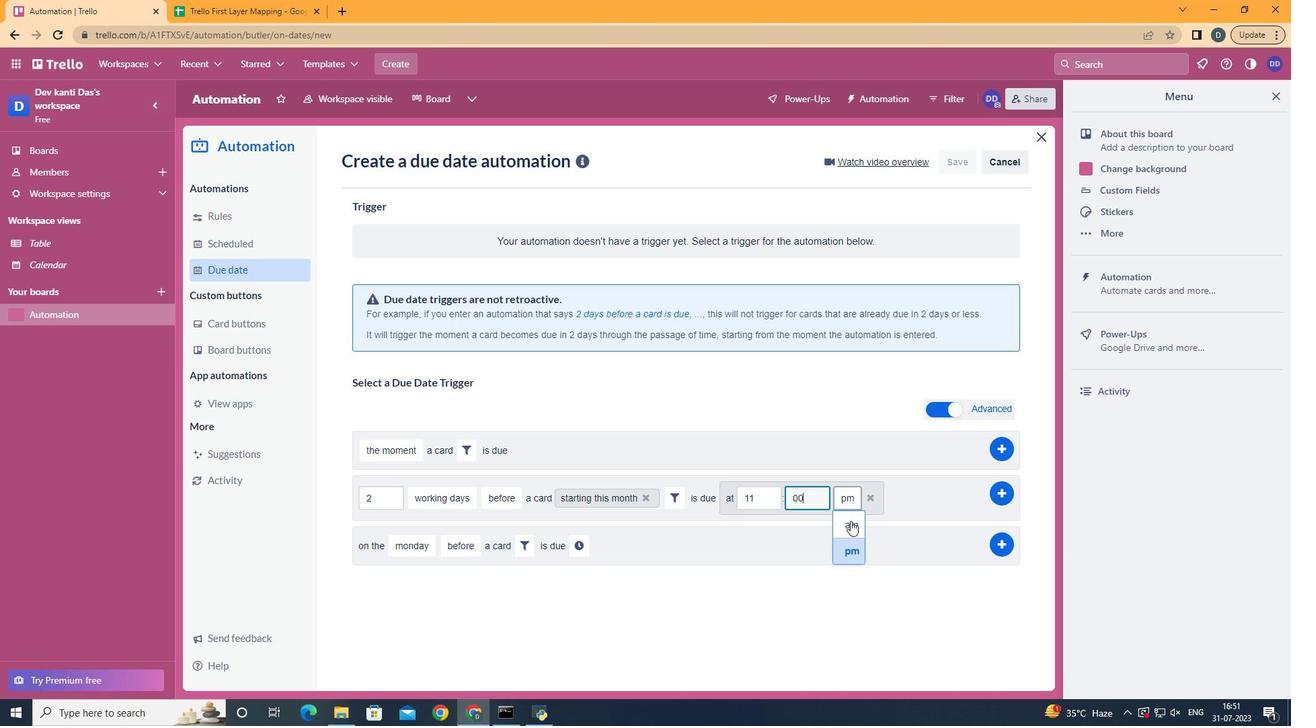 
Action: Mouse pressed left at (856, 528)
Screenshot: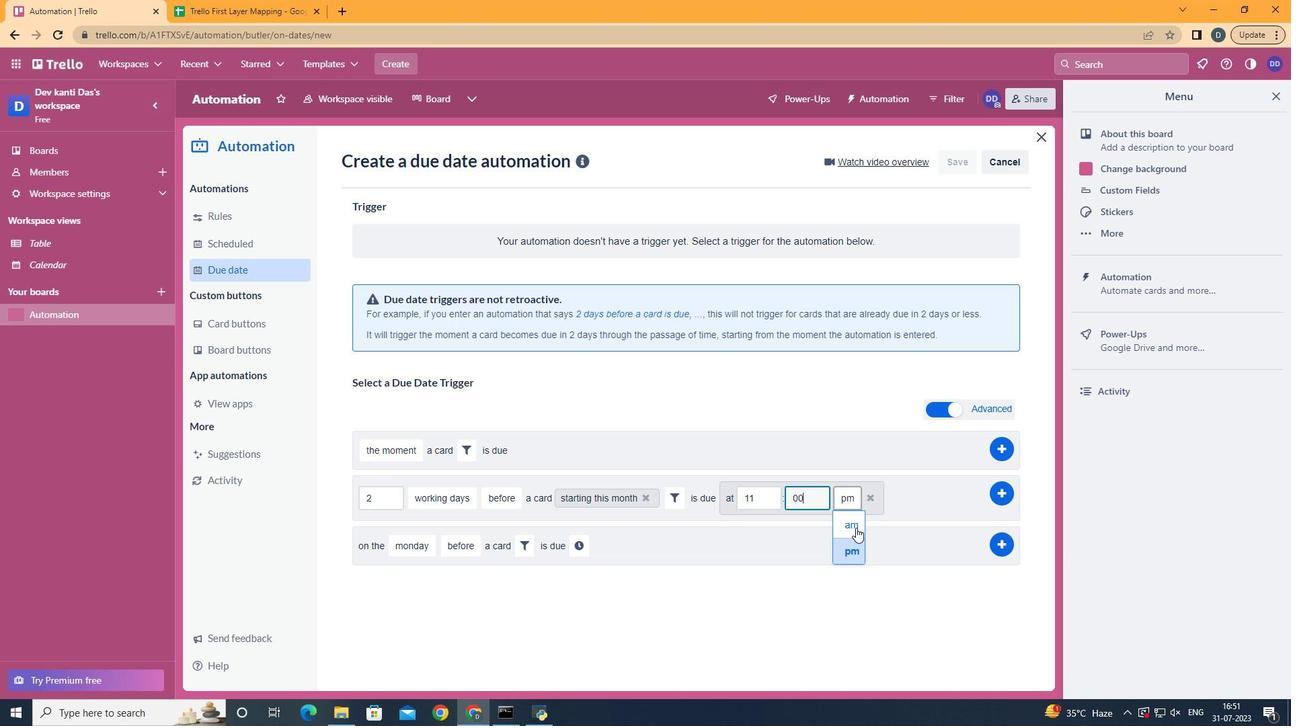 
Action: Mouse moved to (1012, 498)
Screenshot: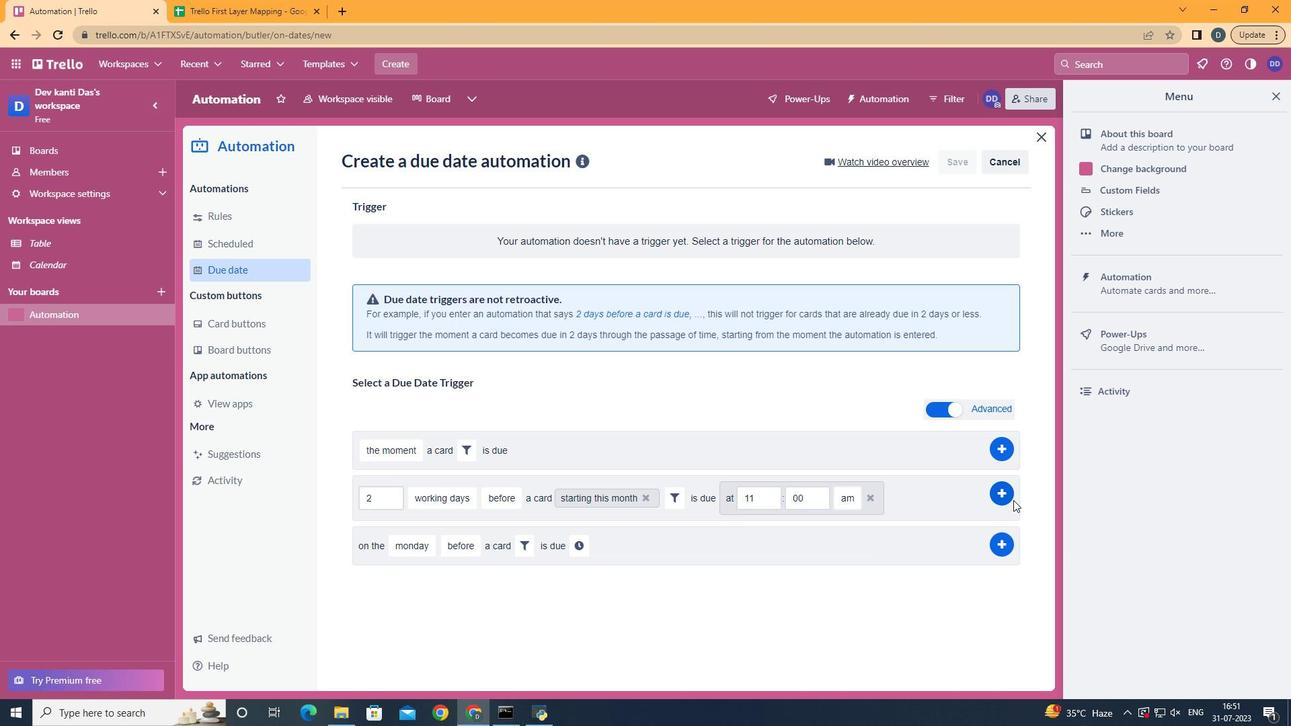 
Action: Mouse pressed left at (1012, 498)
Screenshot: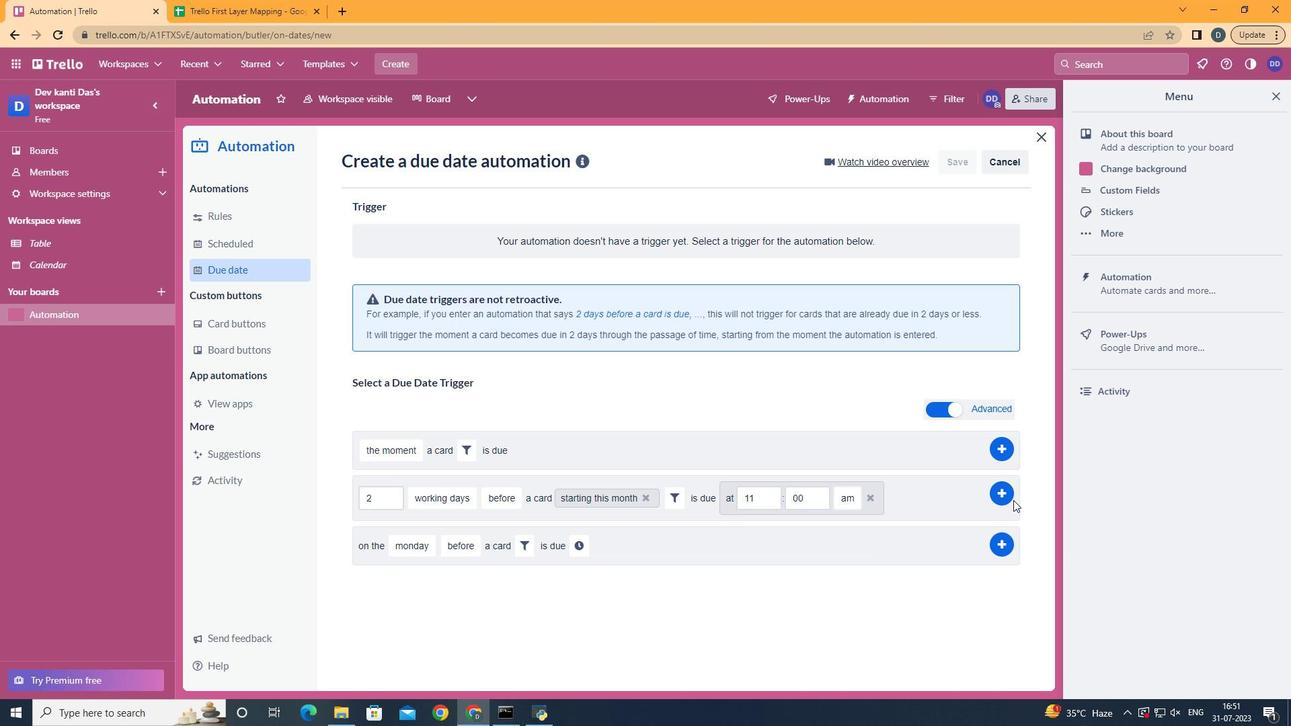 
Action: Mouse moved to (612, 308)
Screenshot: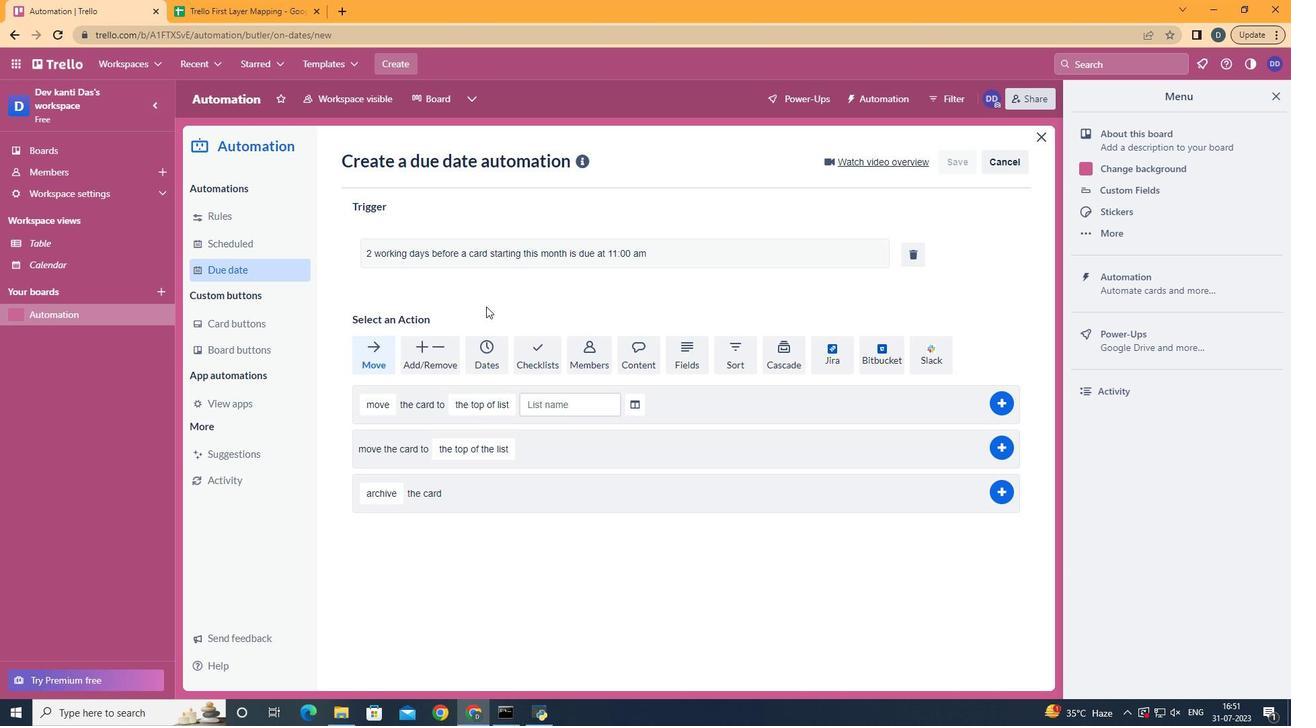 
